 Task: Open a blank google sheet and write heading  Budget Tracker. Add Descriptions in a column and its values below  'Salary, Rent, Dining Out, Internet Bill, Groceries, Utilities Bill, Gas & Savings. 'Add Categories in next column and its values below  Income, Housing, Food, Utilities, Food, Utilities, Transportation & Savings. Add amount in next column and its values below  $2,500, $800, $100, $50, $200, $100, $100, $50 & $500. Add Dates in next column and its values below  2023-05-01, 2023-05-05, 2023-05-10, 2023-05-15, 2023-05-19, 2023-05-22, 2023-05-25 & 2023-05-30. Add Income/ Expense in next column and its values below  Income, Expense, Expense, Expense, Expense, Expense, Expense & IncomeSave page DashboardTaxAdvicebook
Action: Mouse pressed left at (17, 69)
Screenshot: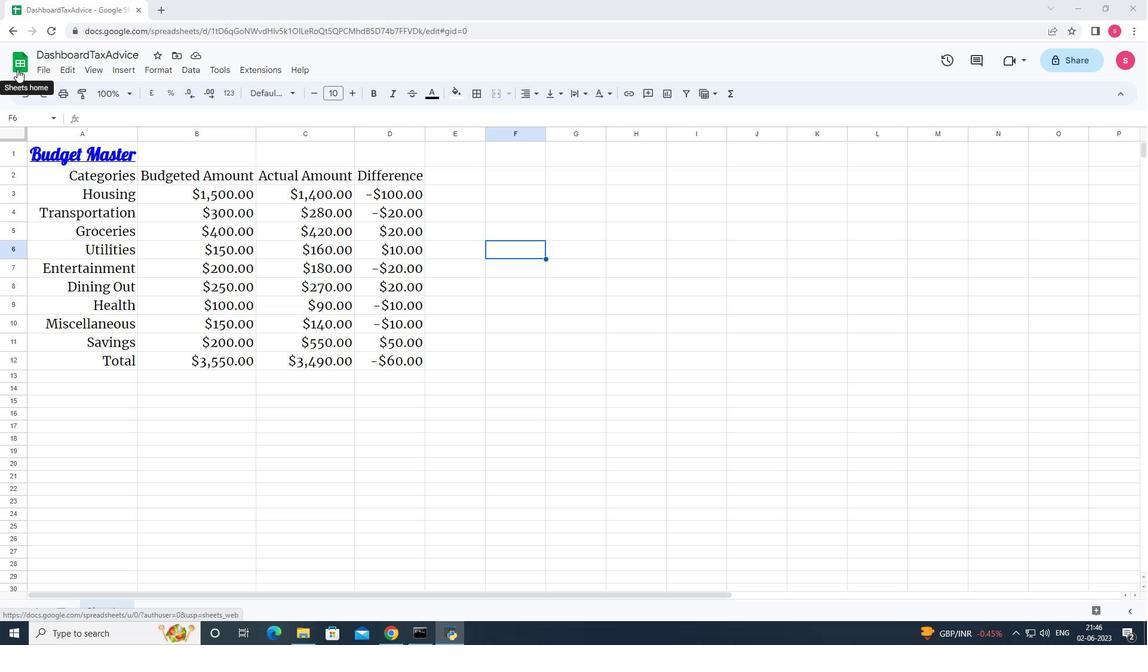 
Action: Mouse moved to (254, 154)
Screenshot: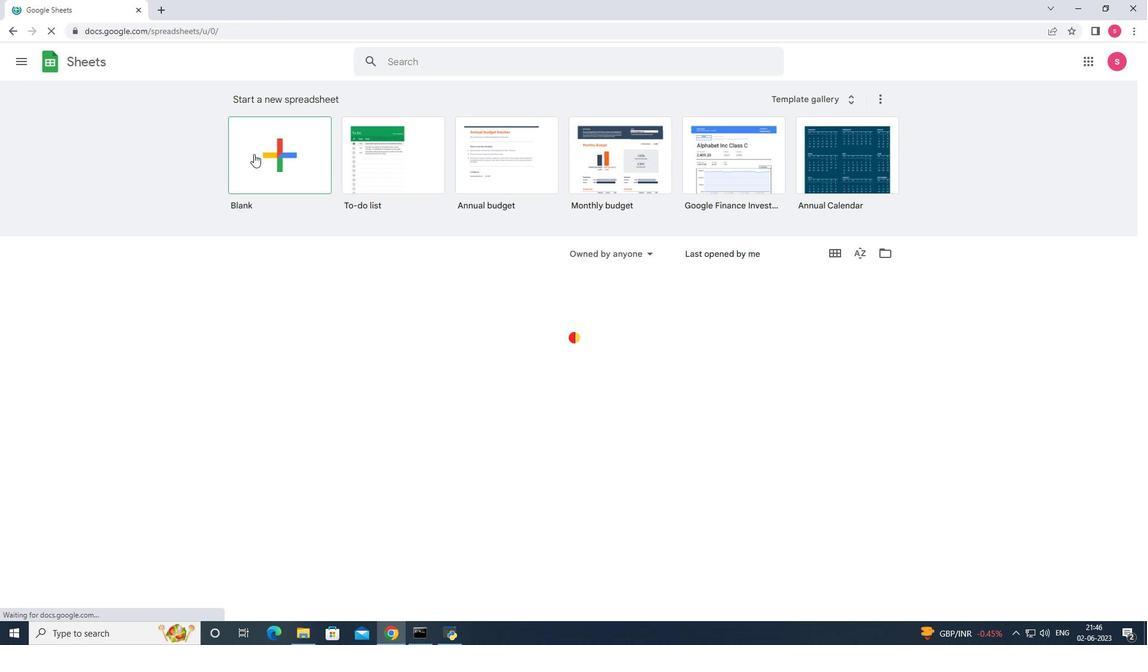 
Action: Mouse pressed left at (254, 154)
Screenshot: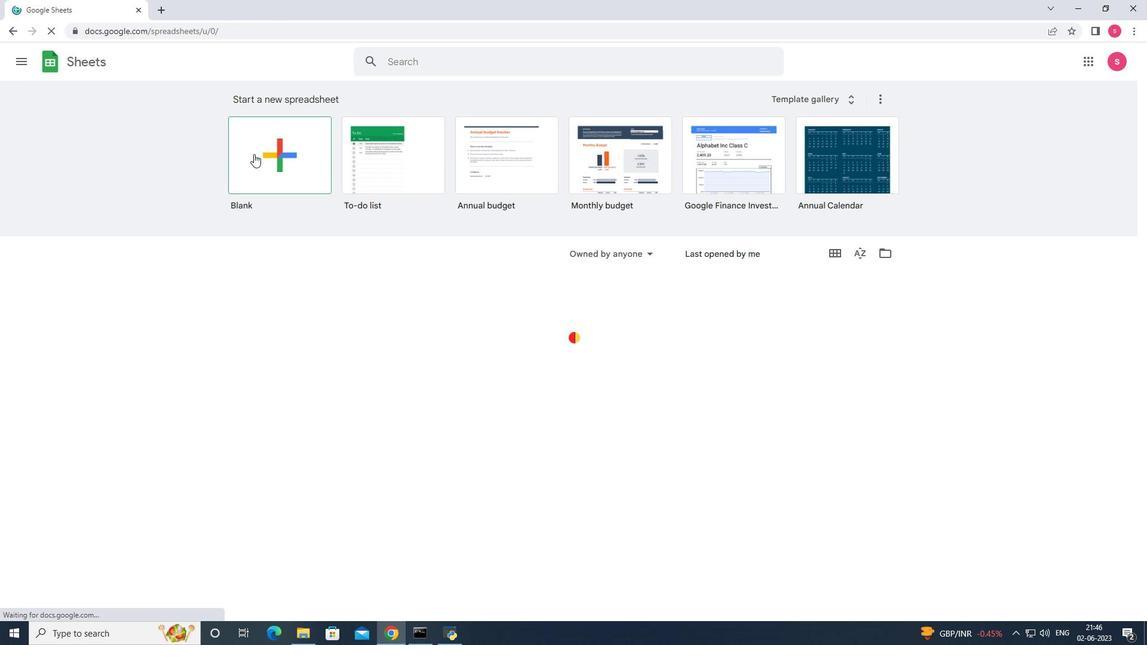 
Action: Mouse moved to (245, 148)
Screenshot: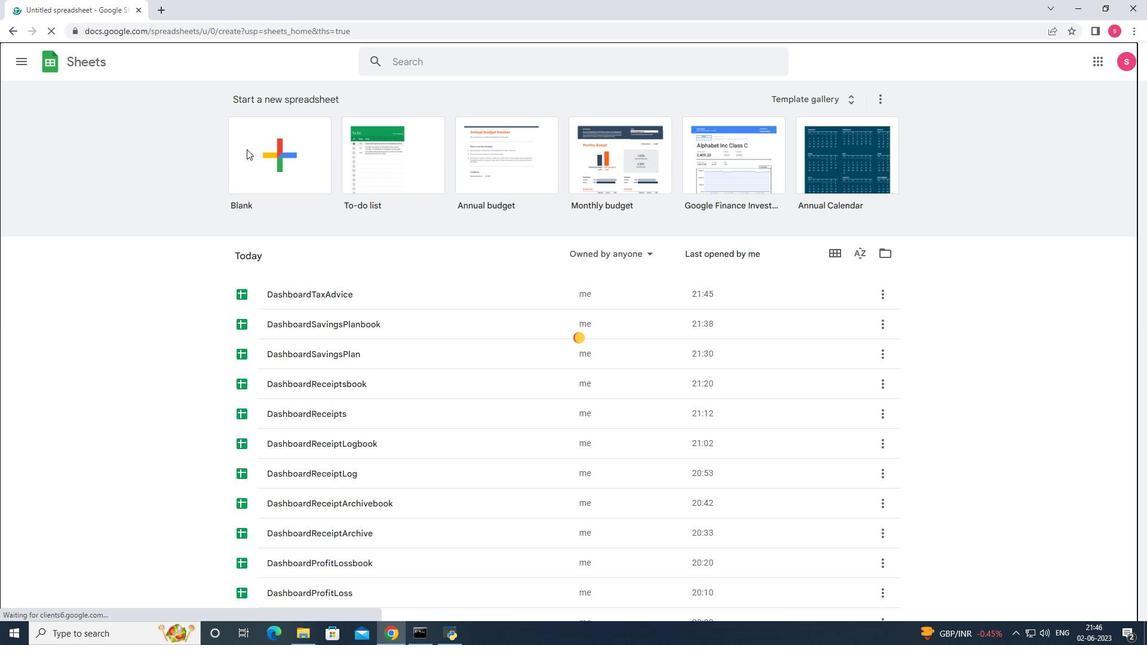 
Action: Key pressed <Key.shift>Budget<Key.space><Key.shift>Tracker<Key.enter><Key.shift>Descriptions<Key.enter><Key.shift>Salary<Key.enter><Key.shift>Rent<Key.enter><Key.shift>Dining<Key.space><Key.shift>Out<Key.enter><Key.shift>Internet<Key.space><Key.shift>Bill<Key.enter><Key.shift><Key.shift><Key.shift><Key.shift><Key.shift><Key.shift><Key.shift><Key.shift><Key.shift><Key.shift><Key.shift><Key.shift><Key.shift><Key.shift>g<Key.backspace><Key.shift><Key.shift><Key.shift><Key.shift><Key.shift><Key.shift><Key.shift><Key.shift><Key.shift><Key.shift>Groceries<Key.enter><Key.shift><Key.shift><Key.shift><Key.shift><Key.shift><Key.shift><Key.shift><Key.shift>Utilities<Key.space><Key.shift>Bill<Key.enter><Key.shift><Key.shift><Key.shift><Key.shift><Key.shift><Key.shift><Key.shift><Key.shift><Key.shift><Key.shift><Key.shift><Key.shift><Key.shift><Key.shift><Key.shift>Gas<Key.enter><Key.shift>Savings<Key.right><Key.up><Key.up><Key.up><Key.up><Key.up><Key.up><Key.up><Key.up><Key.up><Key.shift>Categories<Key.down><Key.shift>Income<Key.enter><Key.shift>Housing<Key.enter><Key.shift><Key.shift>Food<Key.enter><Key.shift><Key.shift><Key.shift><Key.shift><Key.shift>Utilities<Key.enter><Key.shift>Food<Key.enter><Key.shift><Key.shift><Key.shift><Key.shift><Key.shift><Key.shift><Key.shift><Key.shift><Key.shift><Key.shift><Key.shift><Key.shift><Key.shift><Key.shift><Key.shift><Key.shift><Key.shift><Key.shift><Key.shift>Utilities<Key.enter><Key.shift>Transportation<Key.enter><Key.shift><Key.shift><Key.shift><Key.shift><Key.shift><Key.shift><Key.shift><Key.shift><Key.shift><Key.shift><Key.shift><Key.shift><Key.shift><Key.shift><Key.shift><Key.shift><Key.shift><Key.shift>Savings<Key.enter><Key.up><Key.up><Key.up><Key.up><Key.up><Key.up><Key.up><Key.up><Key.down>
Screenshot: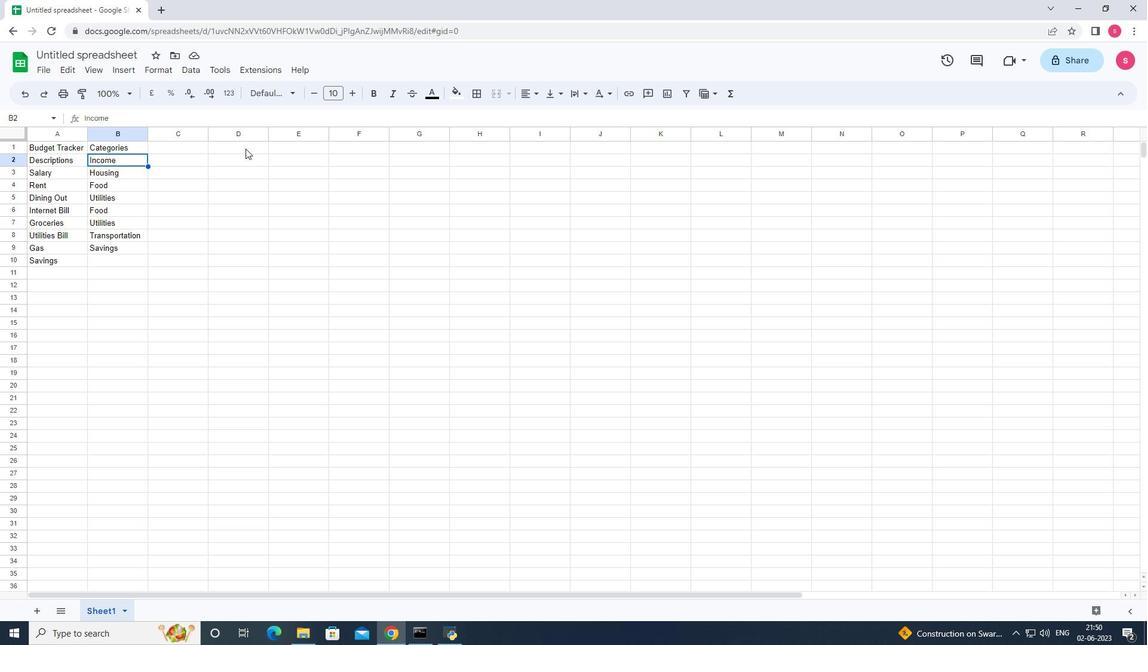 
Action: Mouse moved to (92, 145)
Screenshot: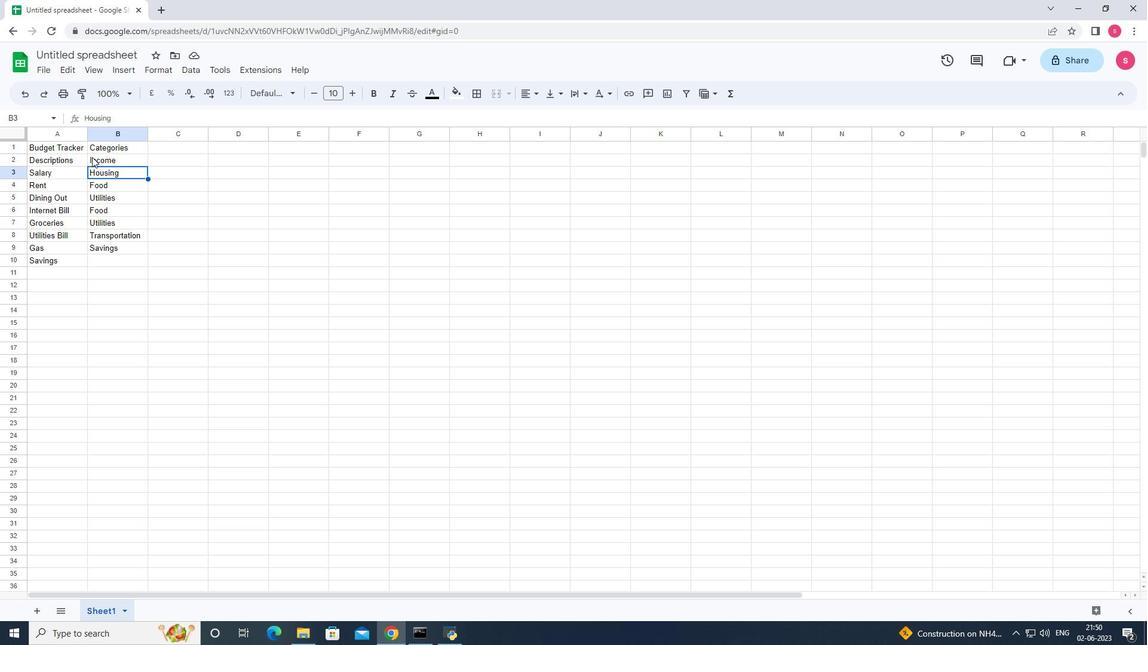 
Action: Mouse pressed left at (92, 145)
Screenshot: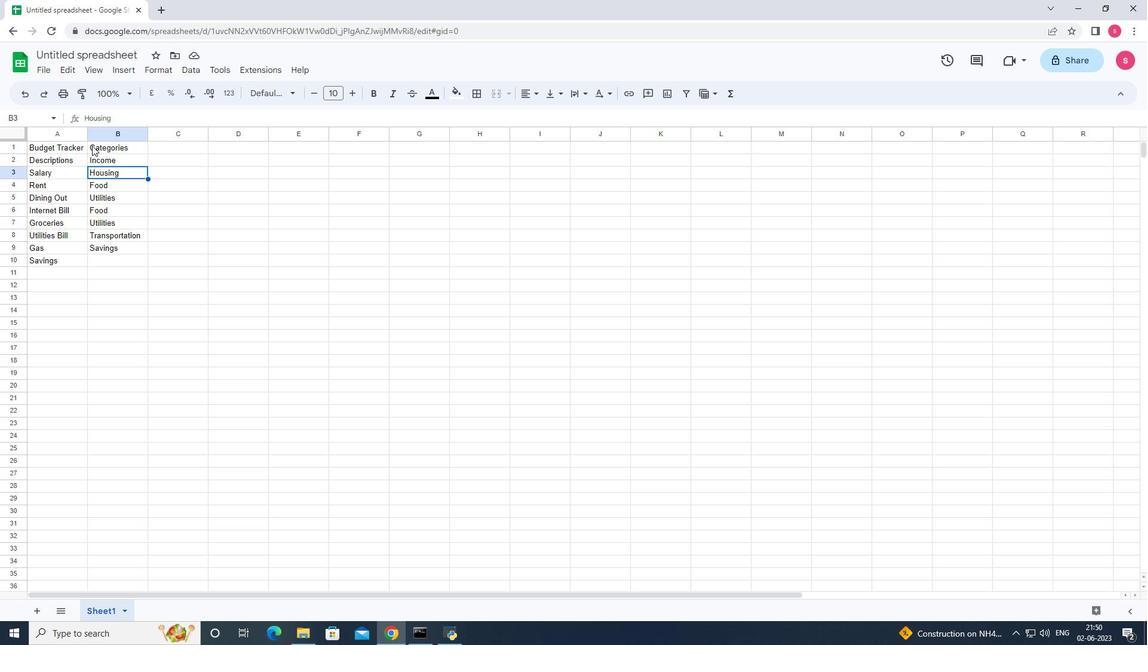 
Action: Mouse moved to (114, 243)
Screenshot: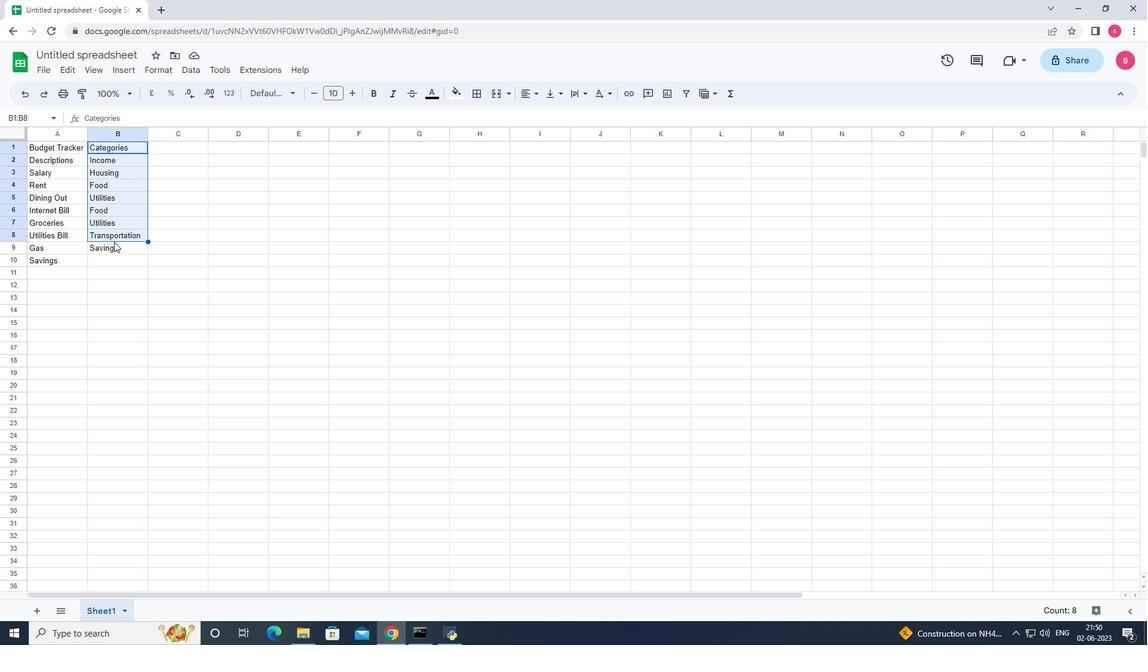 
Action: Mouse pressed left at (114, 243)
Screenshot: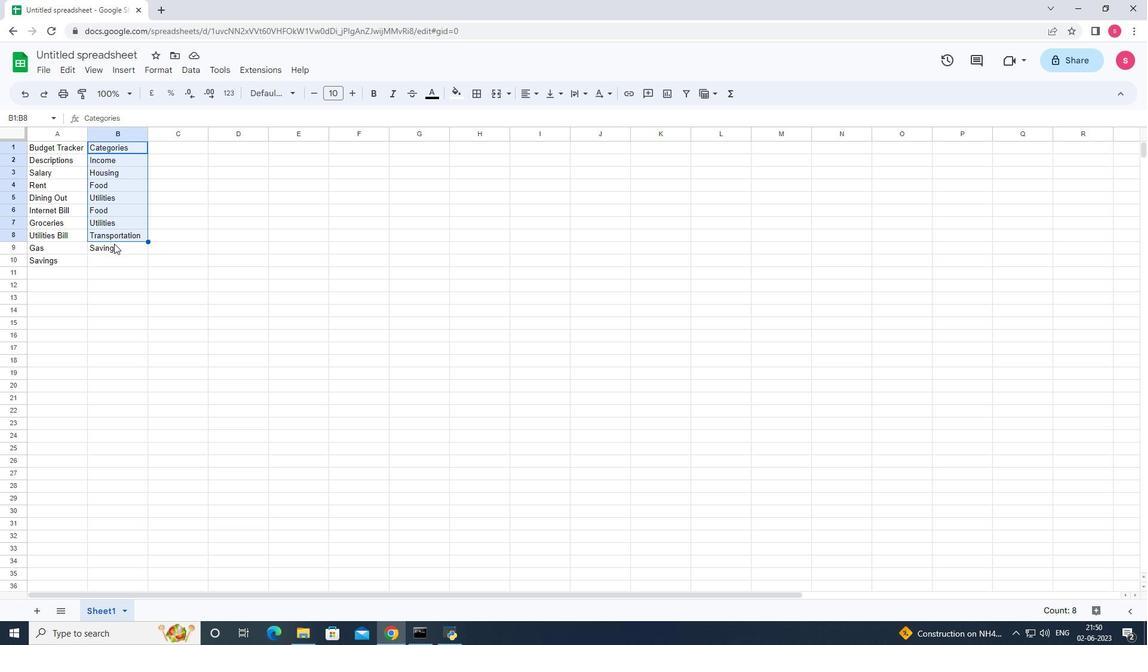 
Action: Mouse moved to (118, 145)
Screenshot: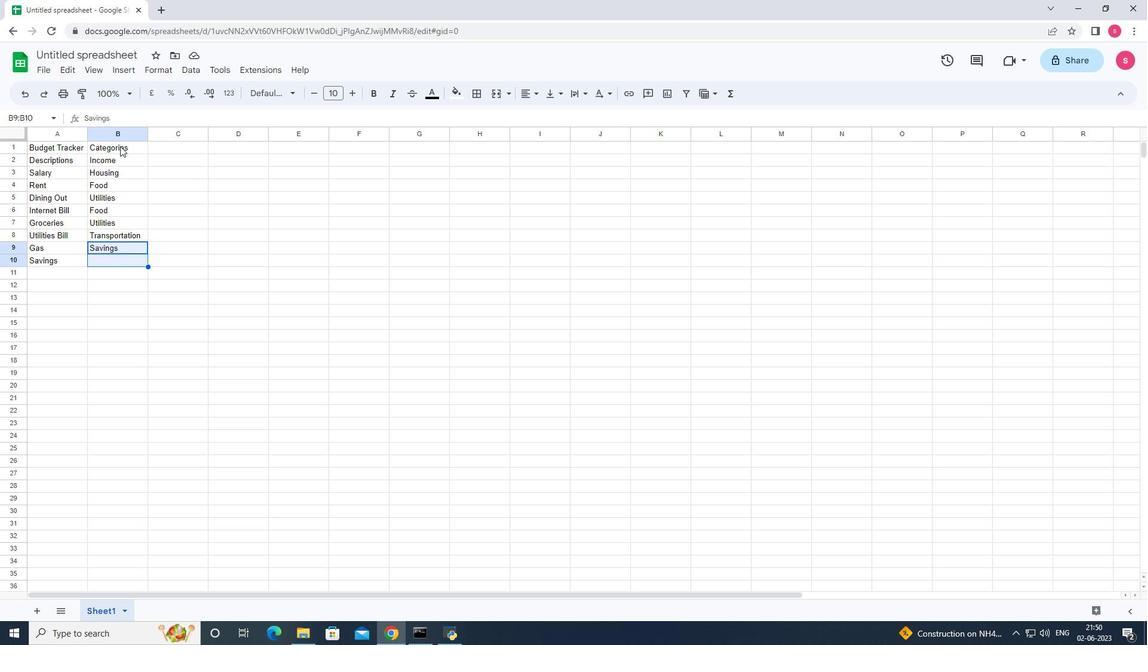 
Action: Mouse pressed left at (118, 145)
Screenshot: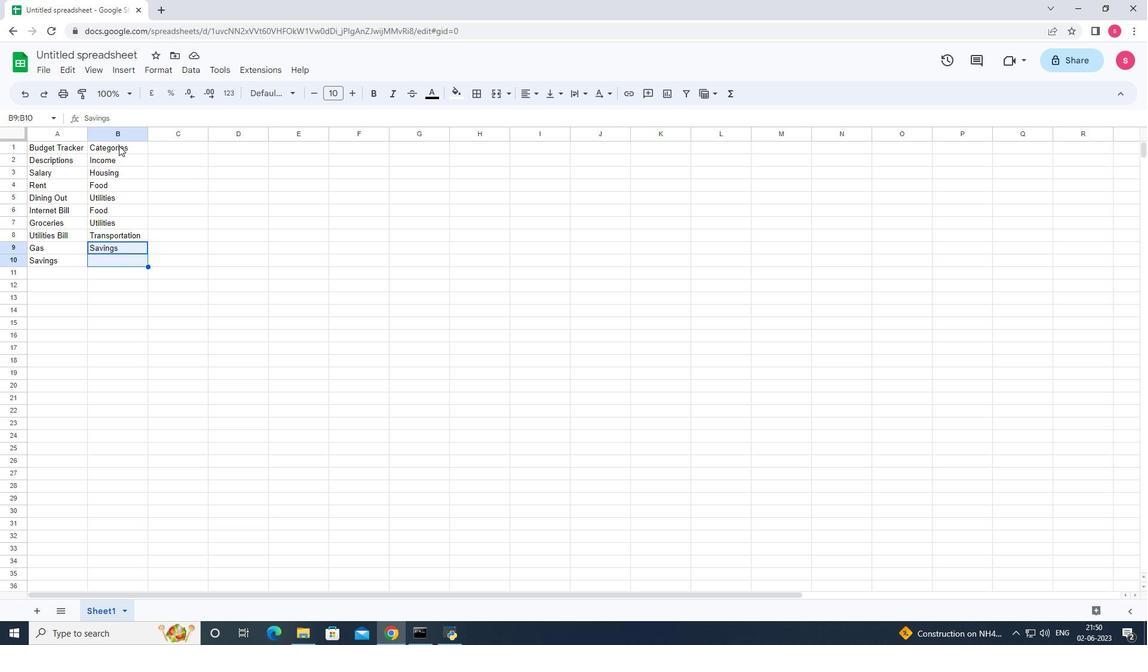 
Action: Mouse moved to (172, 227)
Screenshot: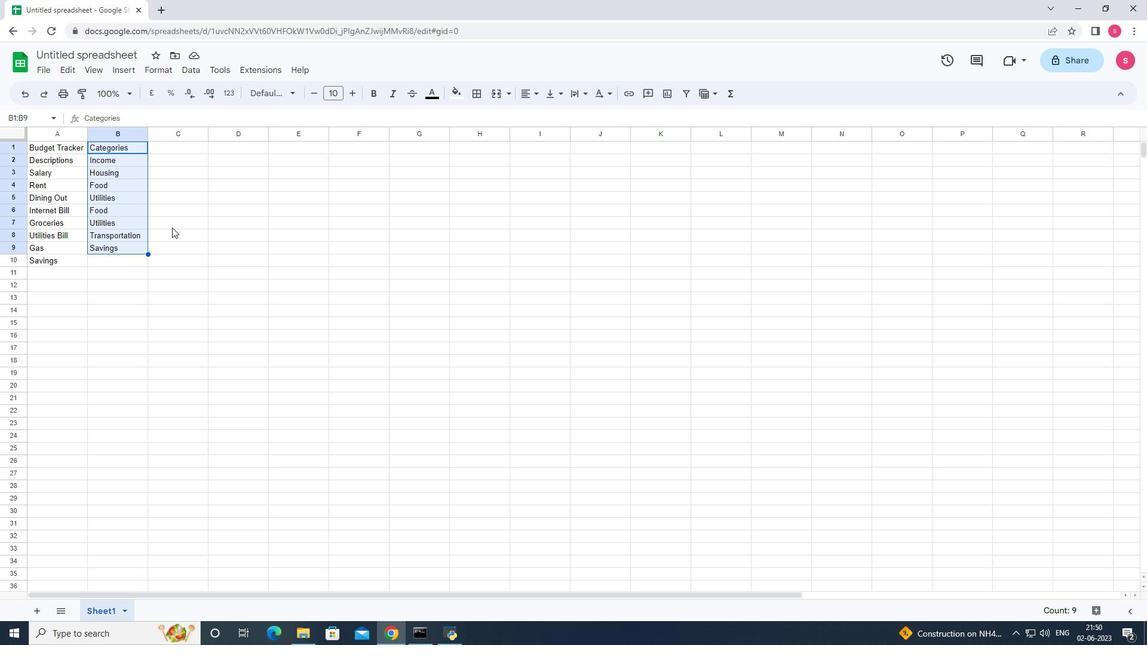 
Action: Key pressed ctrl+X
Screenshot: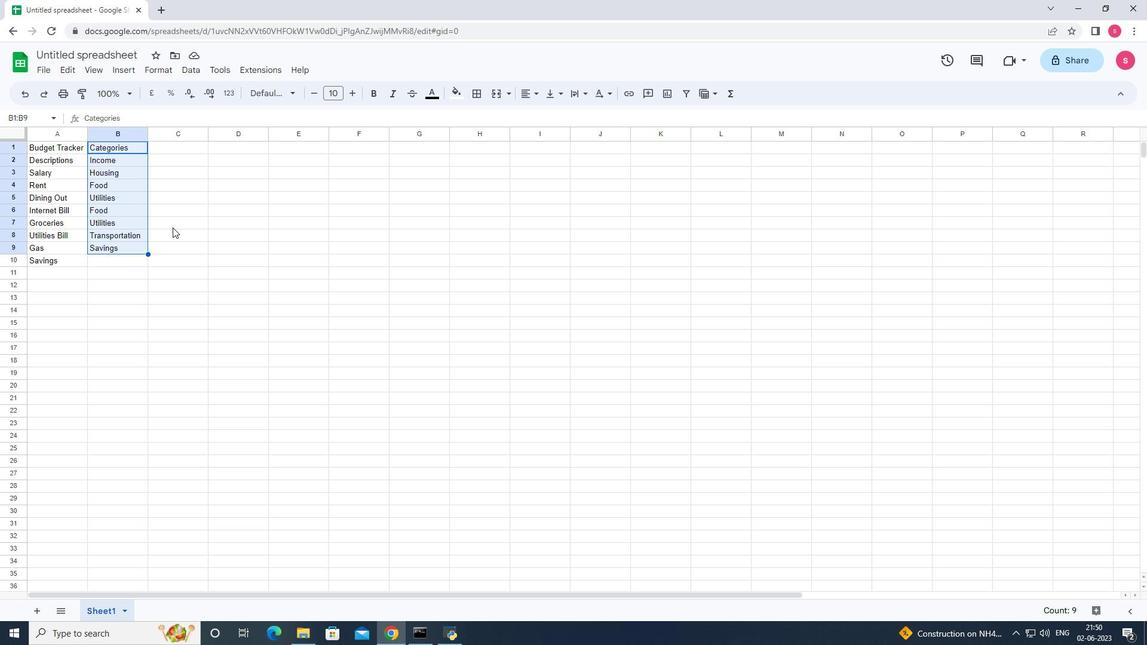 
Action: Mouse moved to (130, 160)
Screenshot: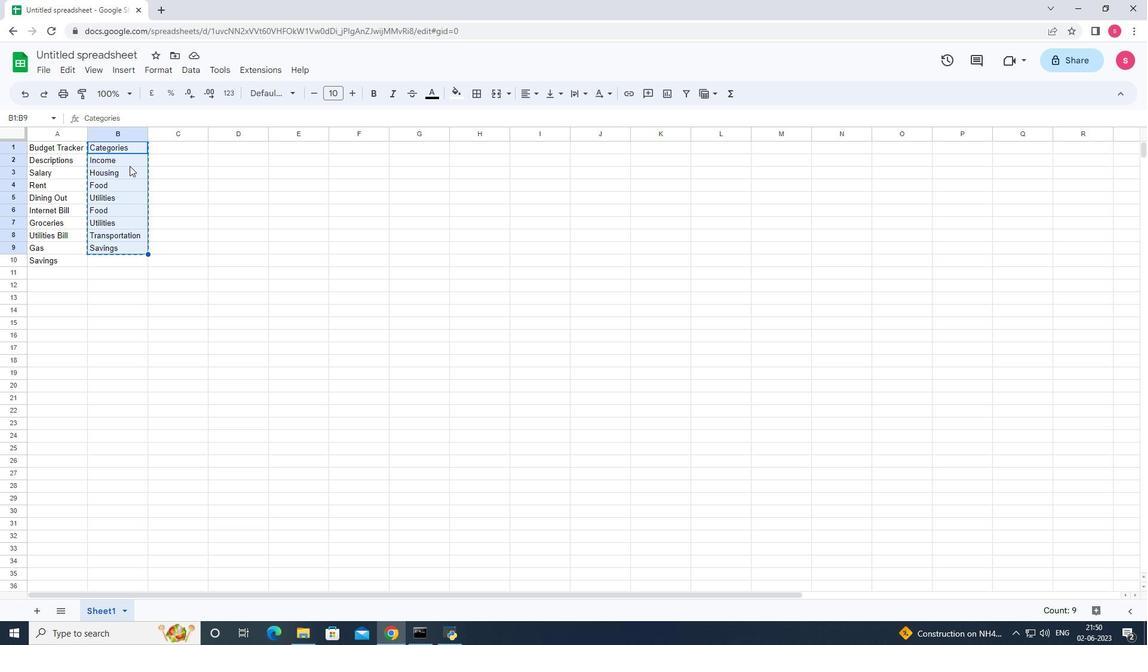 
Action: Mouse pressed left at (130, 160)
Screenshot: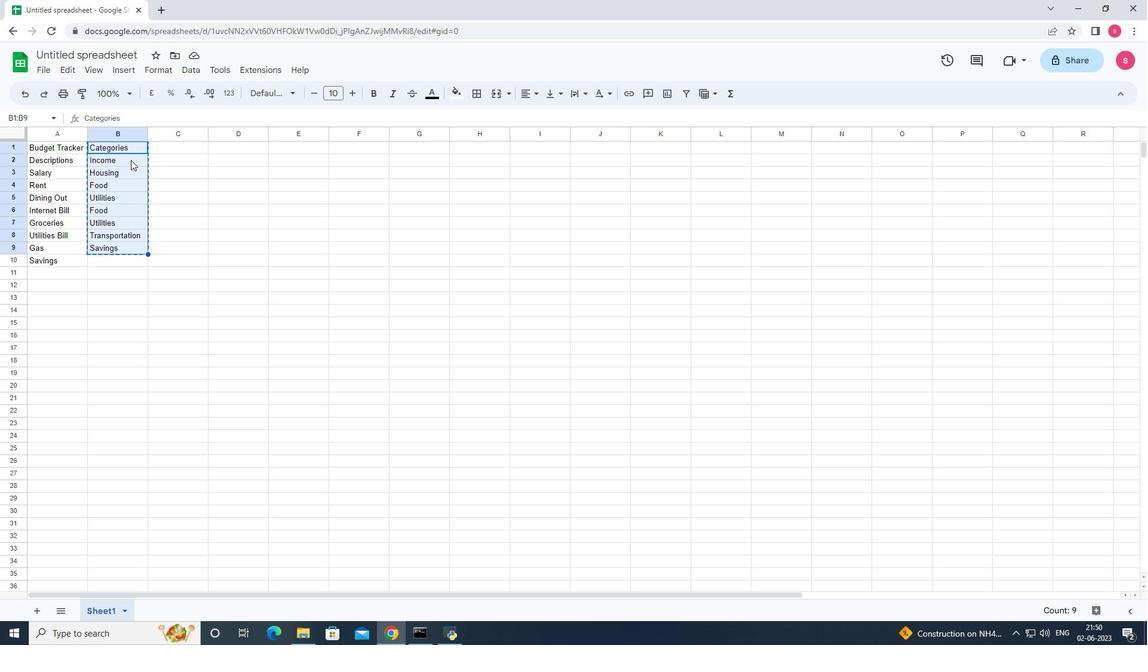 
Action: Key pressed ctrl+V
Screenshot: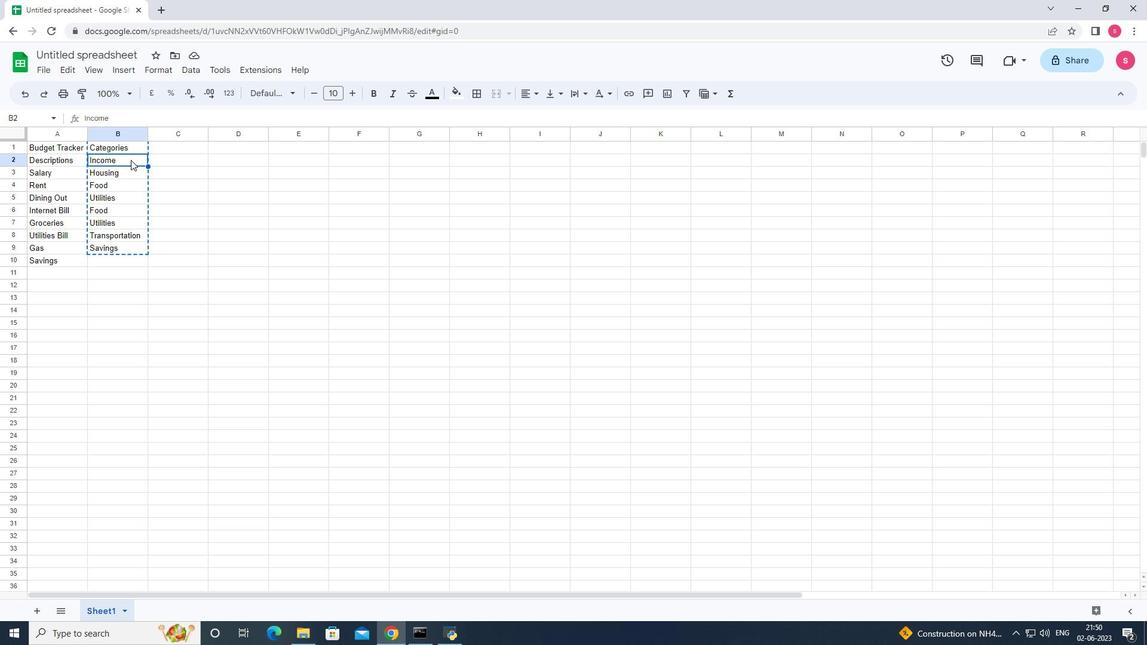 
Action: Mouse moved to (163, 161)
Screenshot: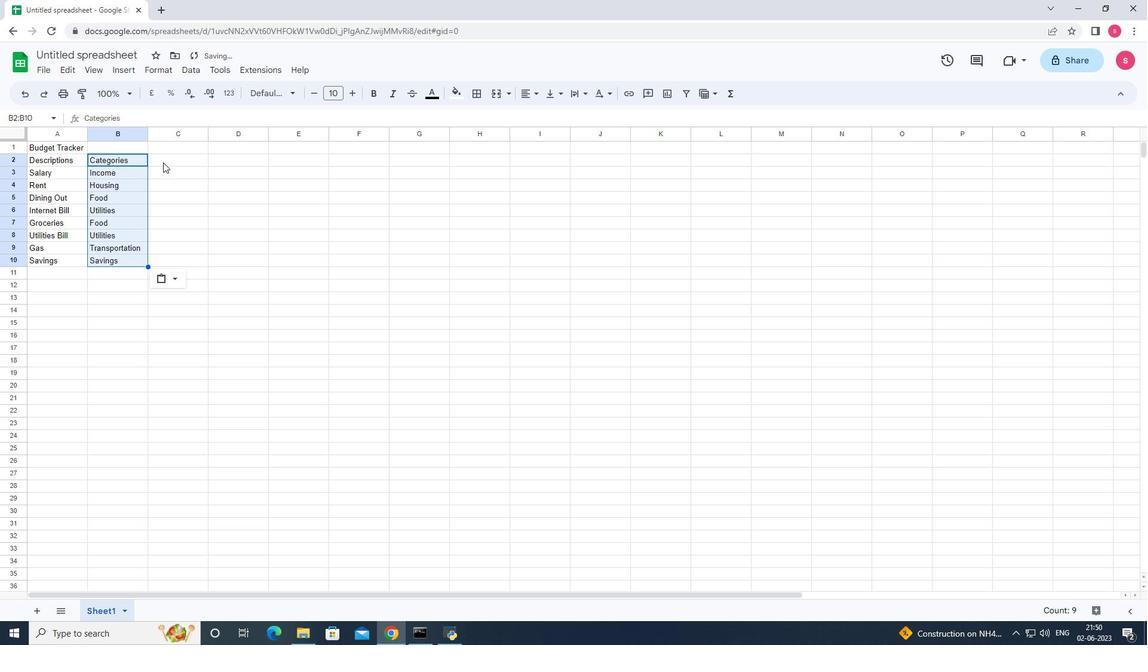 
Action: Mouse pressed left at (163, 161)
Screenshot: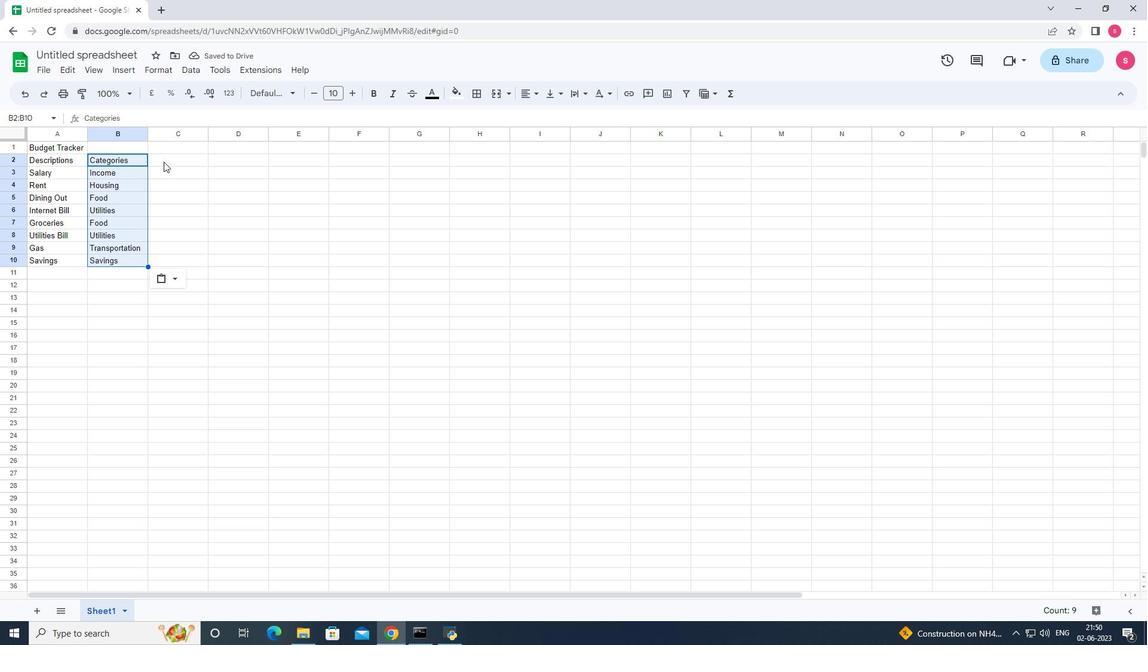 
Action: Key pressed <Key.shift>Amount<Key.enter>2500<Key.enter>800<Key.enter>100<Key.enter>50<Key.enter>200<Key.enter>100<Key.enter>50<Key.enter>2<Key.backspace>500<Key.enter><Key.right>
Screenshot: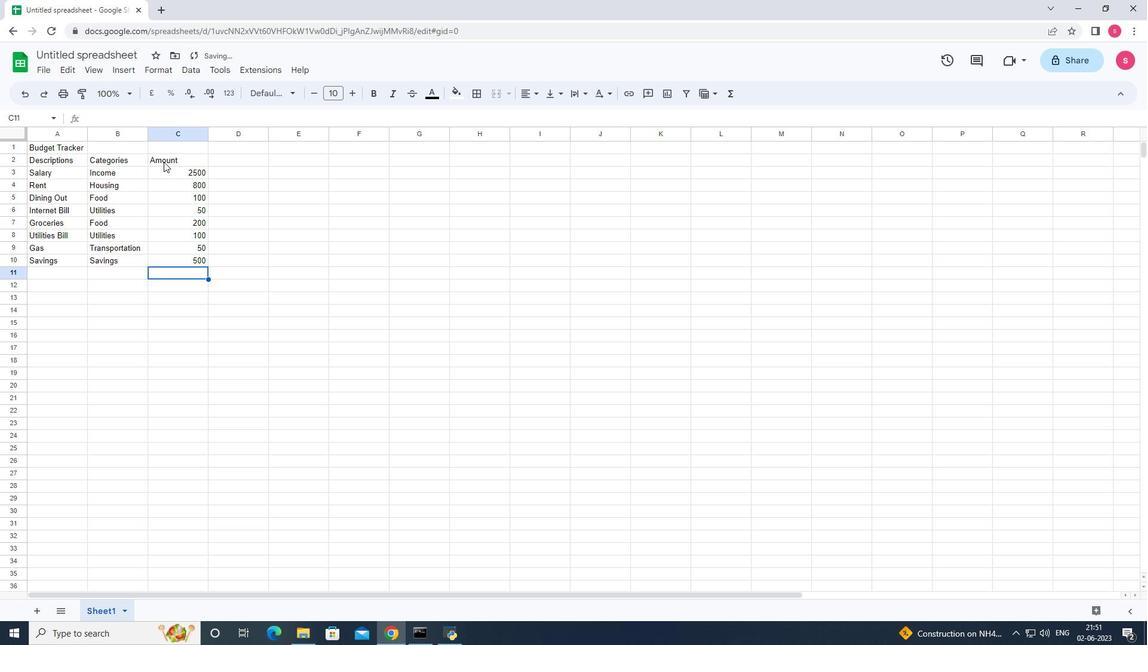 
Action: Mouse moved to (167, 167)
Screenshot: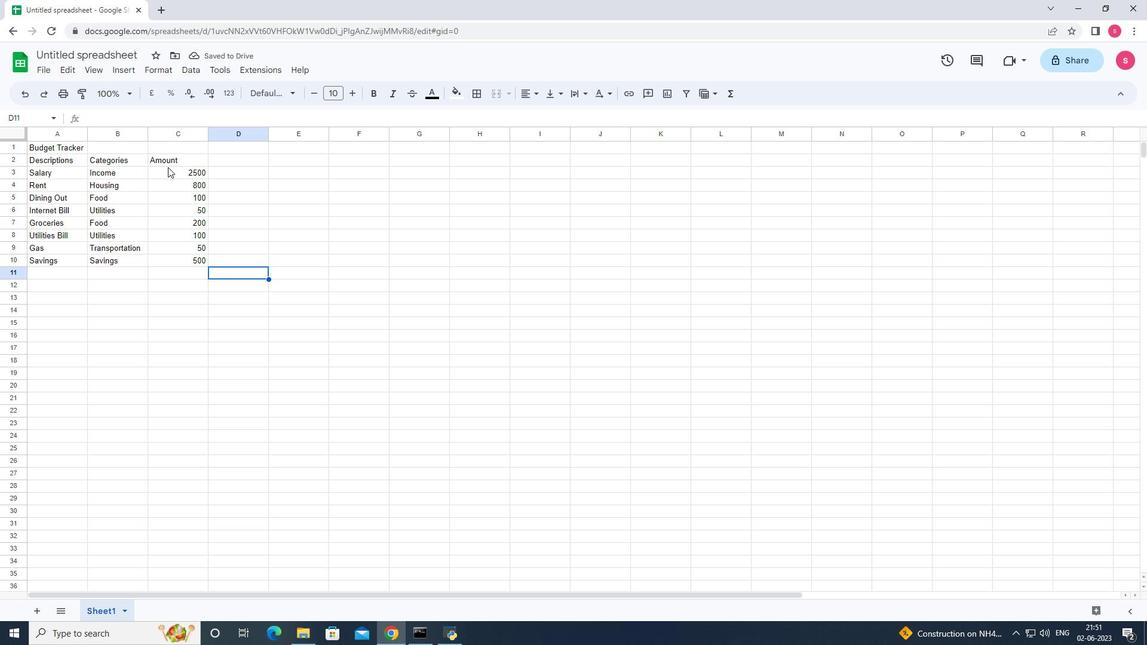 
Action: Mouse pressed left at (167, 167)
Screenshot: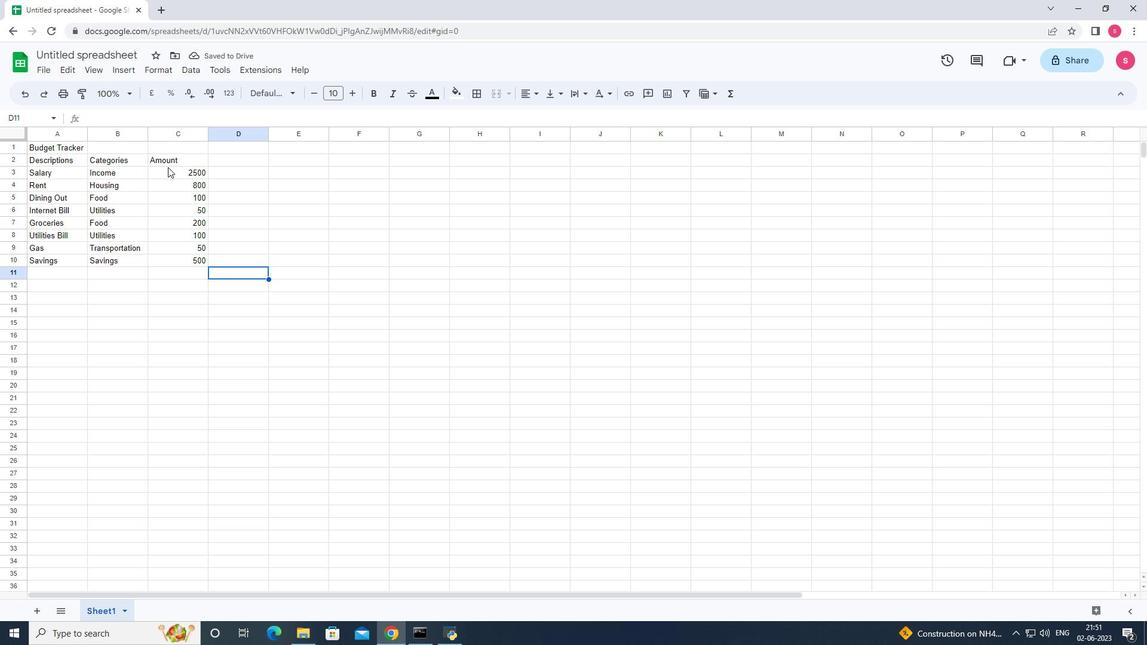 
Action: Mouse pressed left at (167, 167)
Screenshot: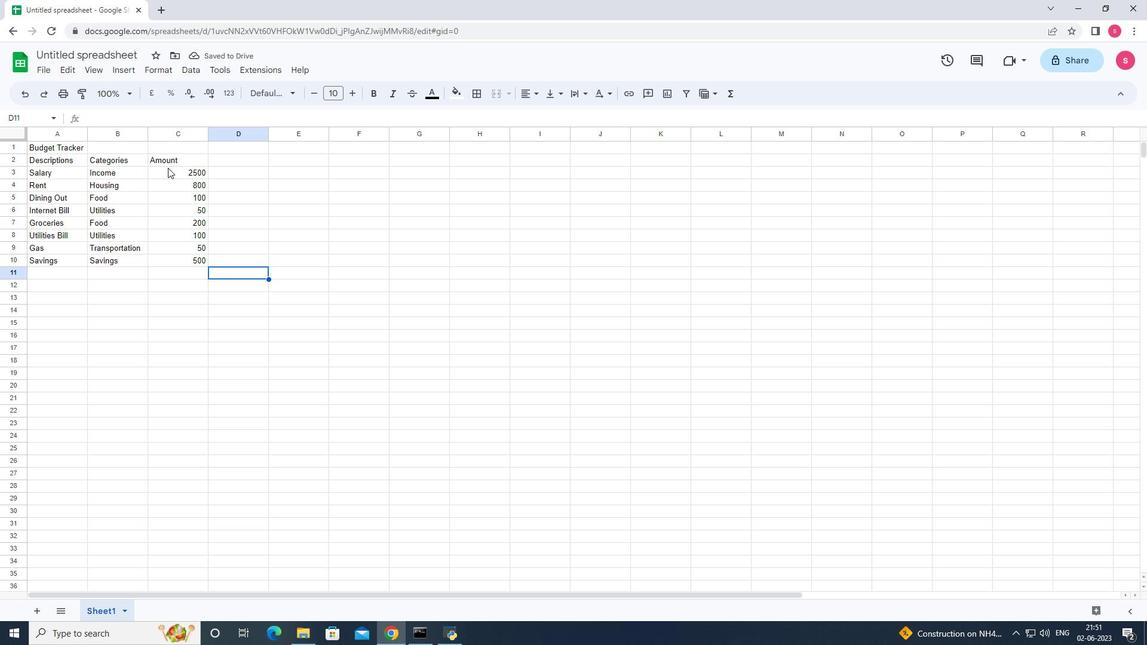 
Action: Mouse moved to (169, 172)
Screenshot: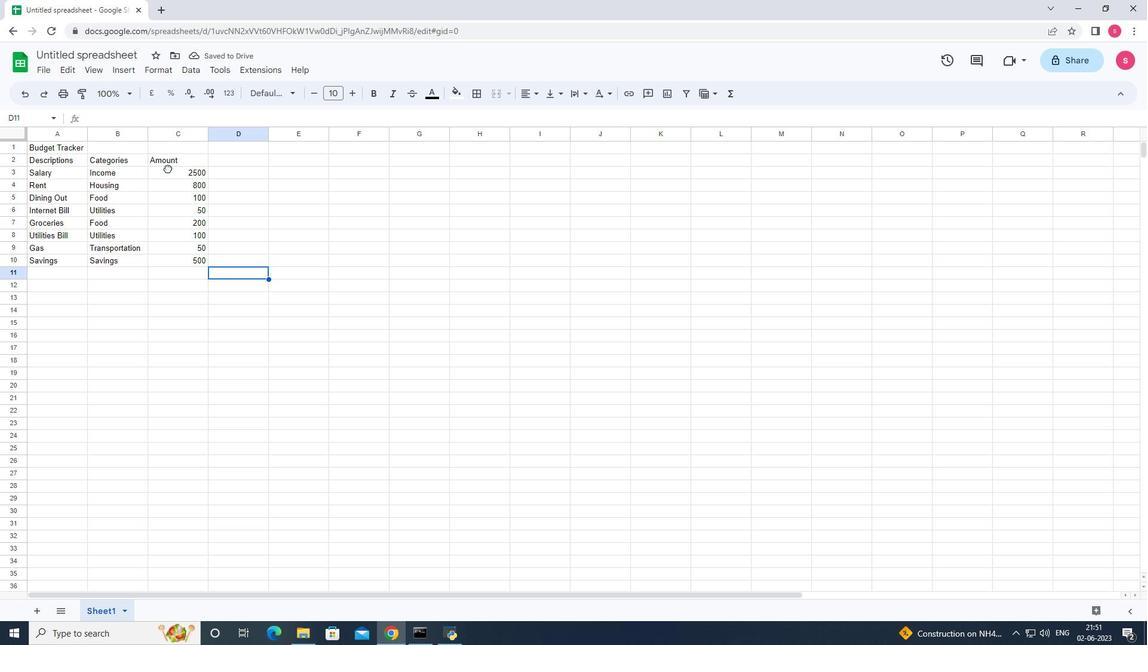 
Action: Mouse pressed left at (169, 172)
Screenshot: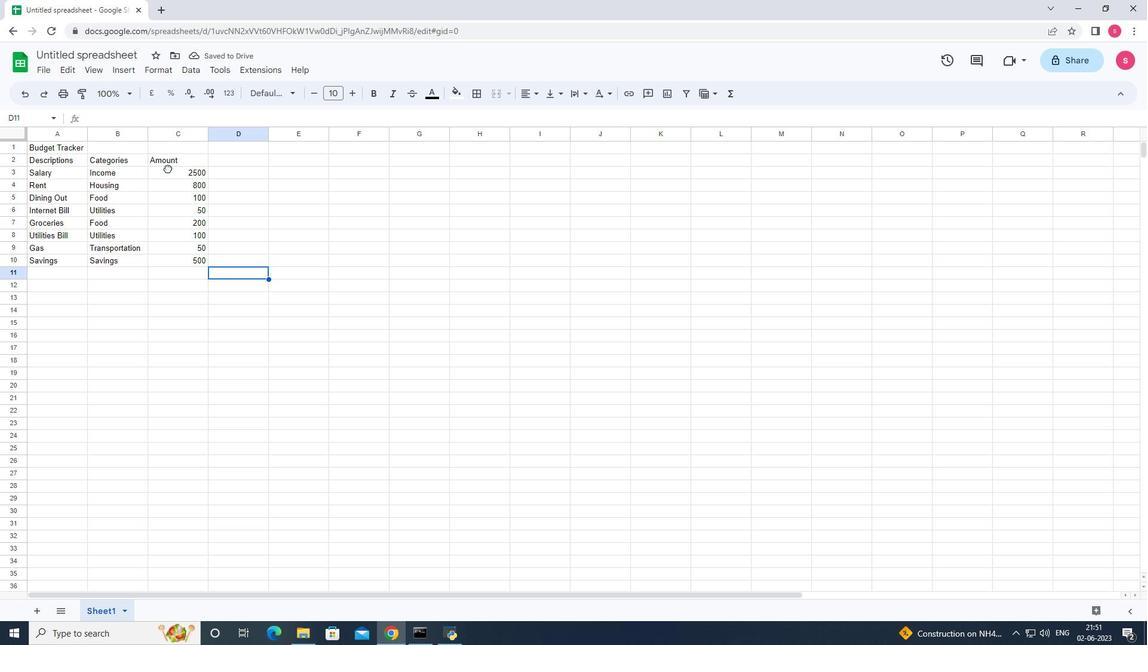 
Action: Mouse moved to (170, 176)
Screenshot: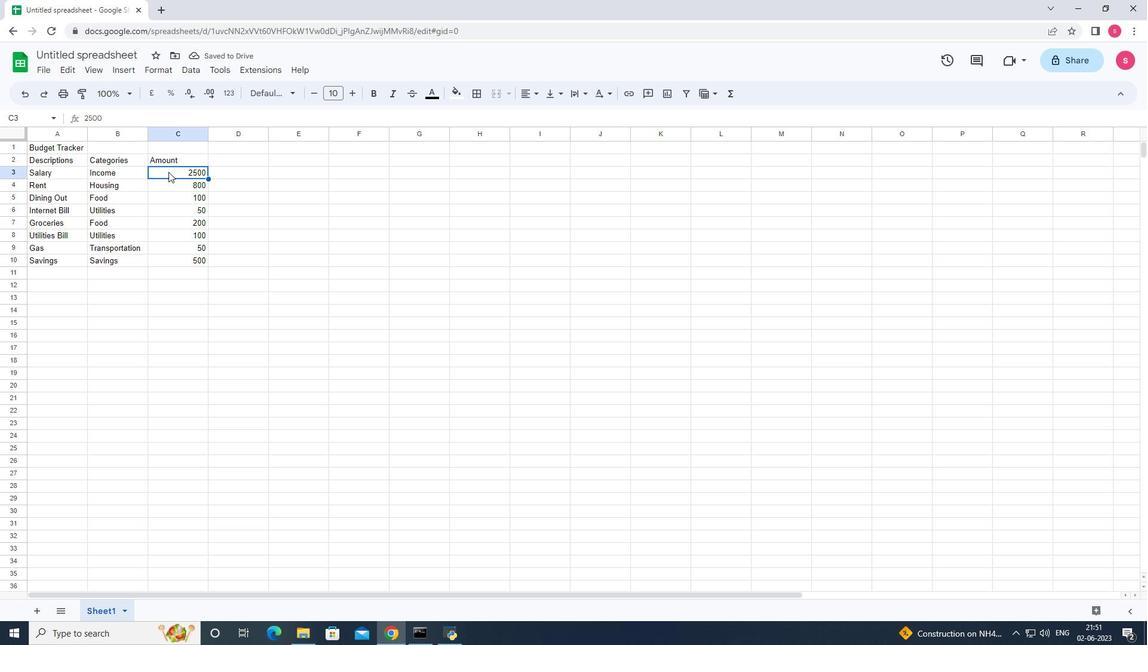 
Action: Mouse pressed left at (170, 176)
Screenshot: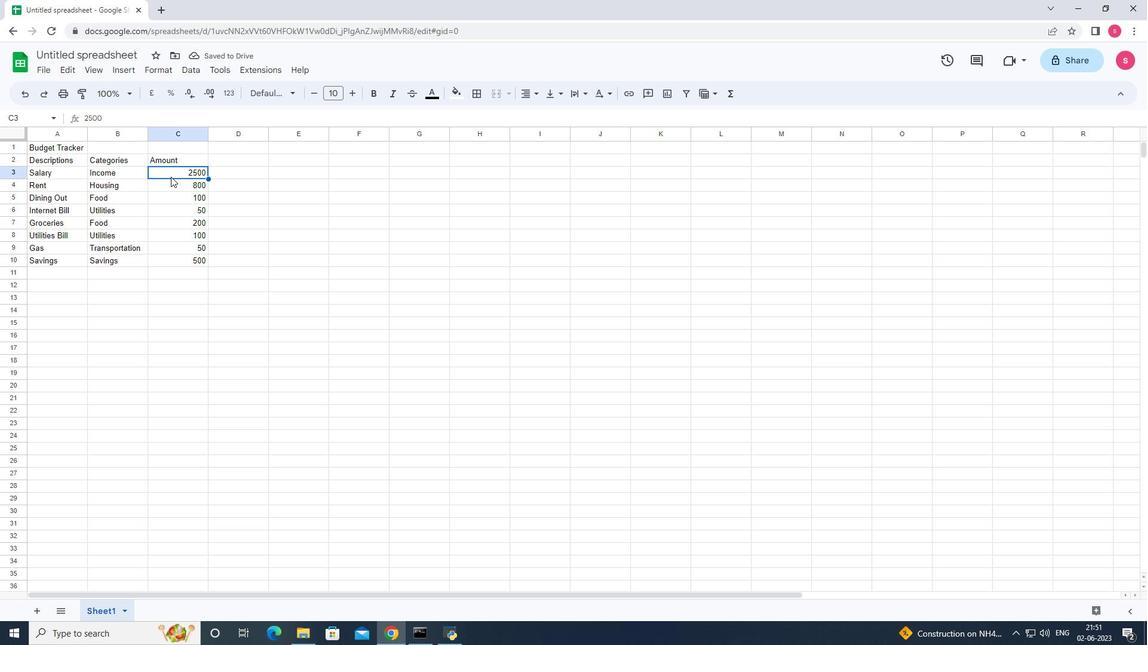 
Action: Mouse moved to (165, 68)
Screenshot: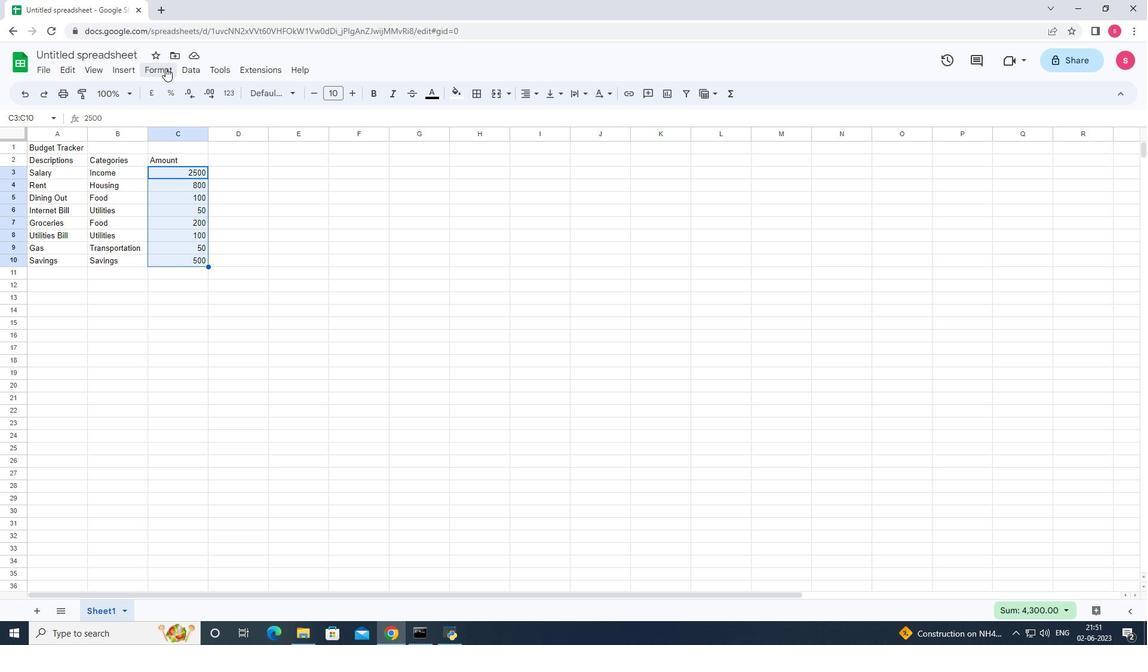 
Action: Mouse pressed left at (165, 68)
Screenshot: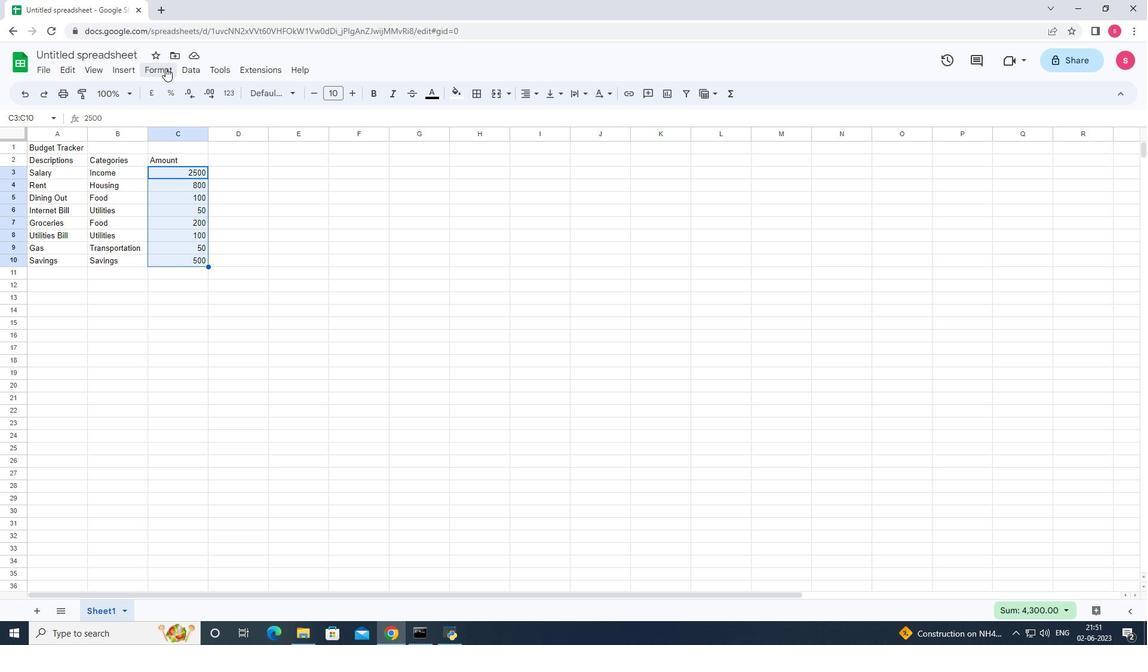 
Action: Mouse moved to (199, 120)
Screenshot: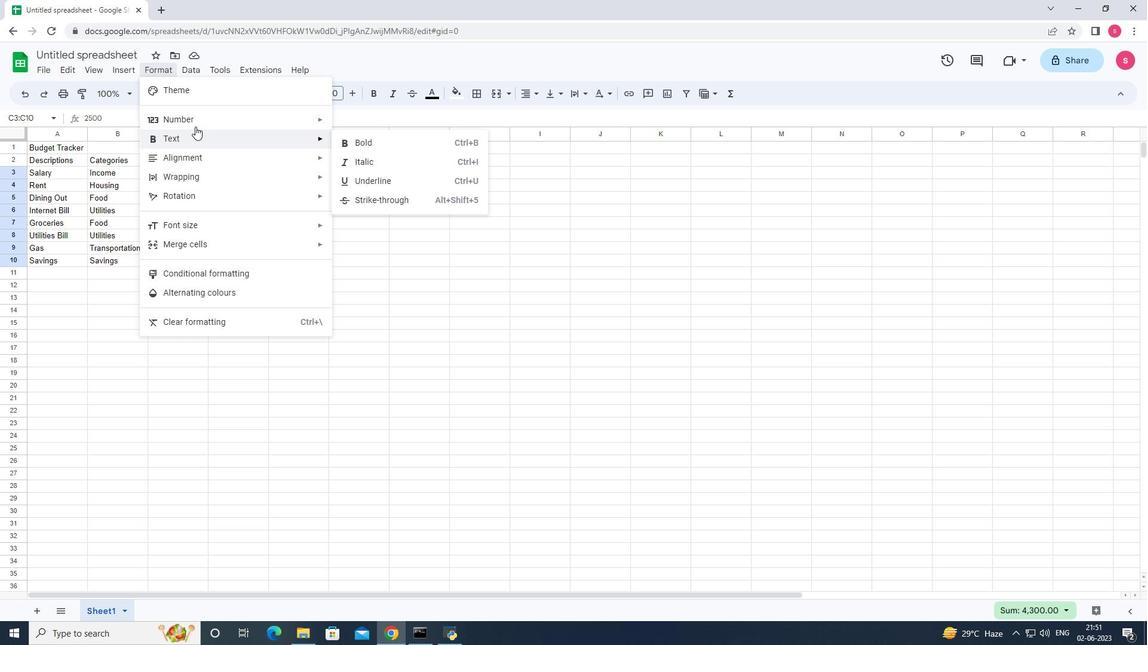 
Action: Mouse pressed left at (199, 120)
Screenshot: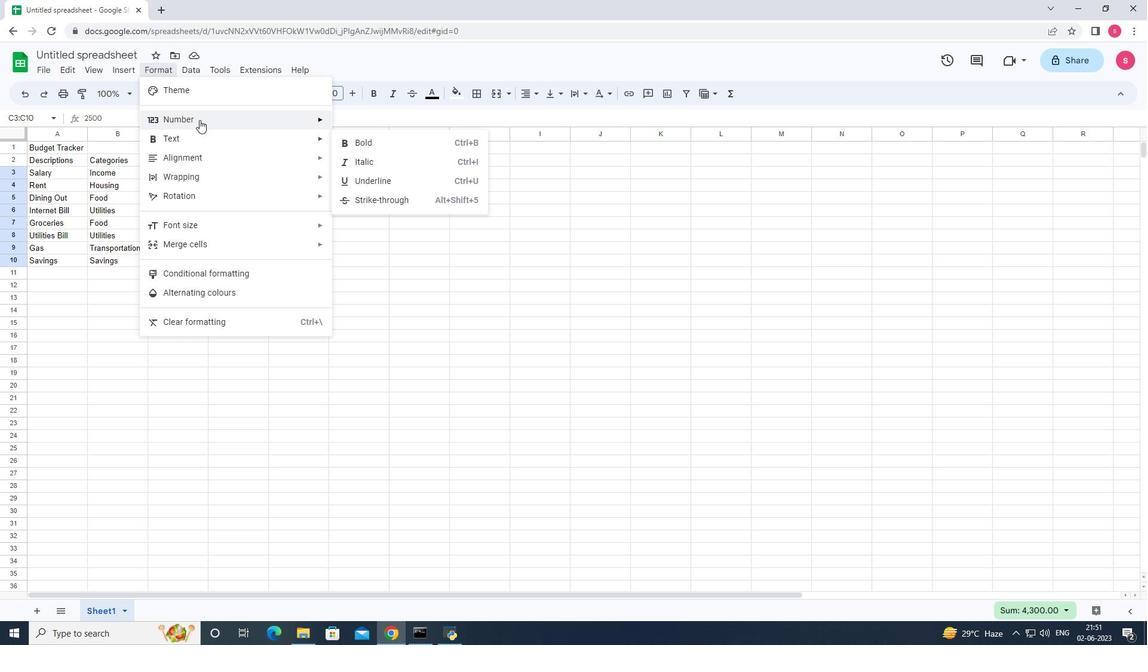 
Action: Mouse moved to (397, 472)
Screenshot: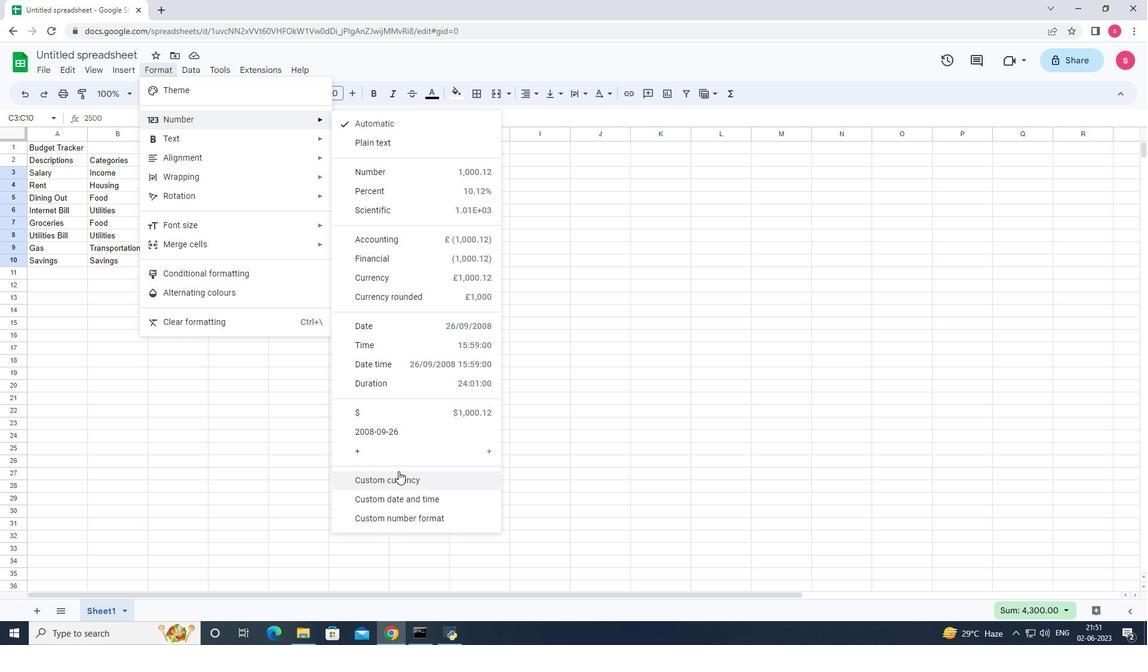 
Action: Mouse pressed left at (397, 472)
Screenshot: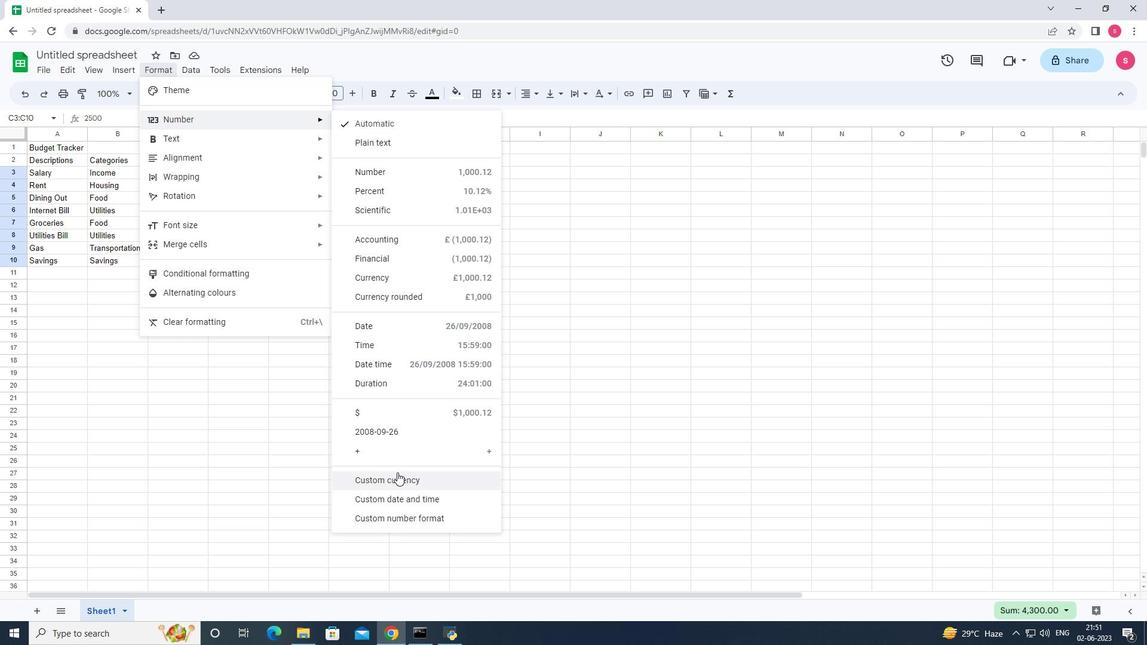 
Action: Mouse moved to (552, 255)
Screenshot: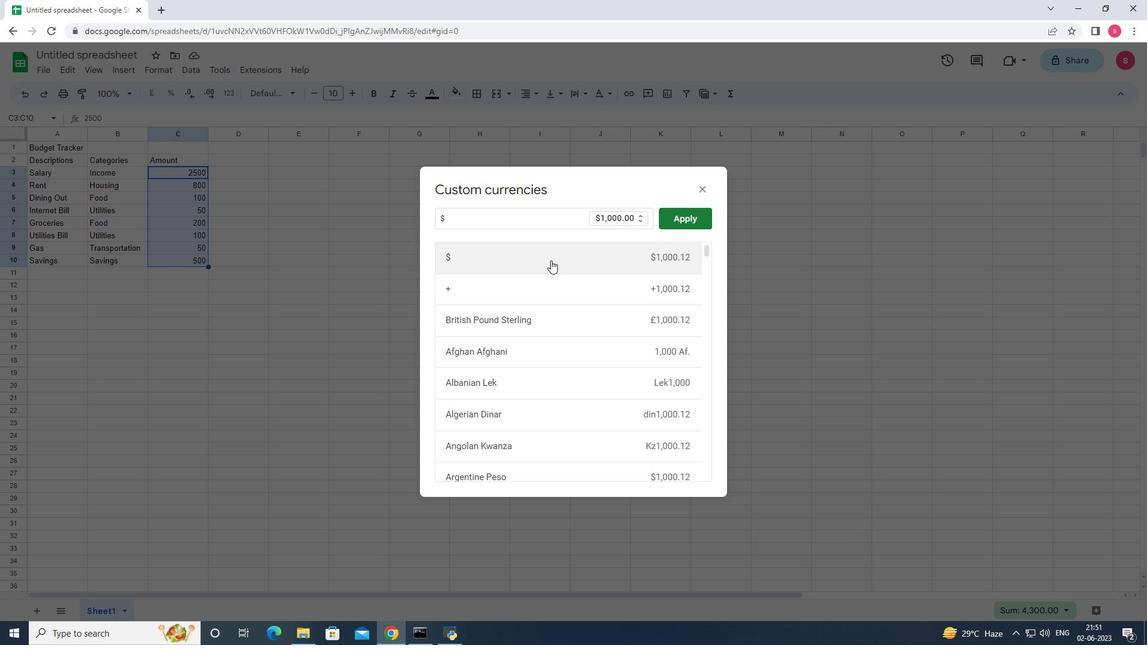 
Action: Mouse pressed left at (552, 255)
Screenshot: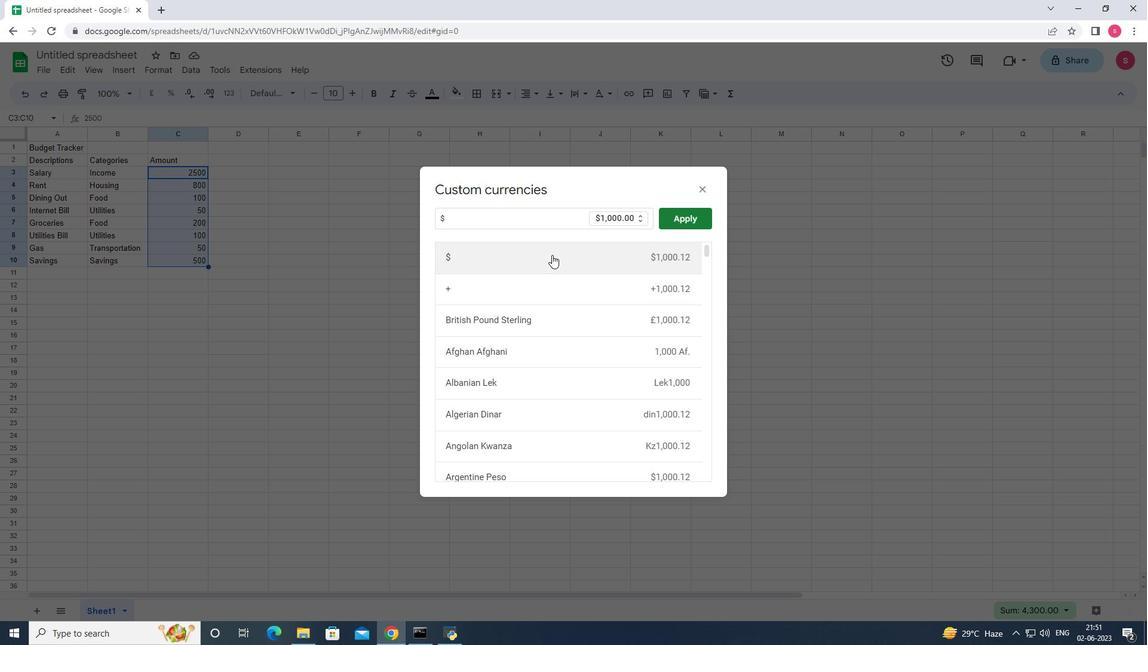 
Action: Mouse moved to (668, 218)
Screenshot: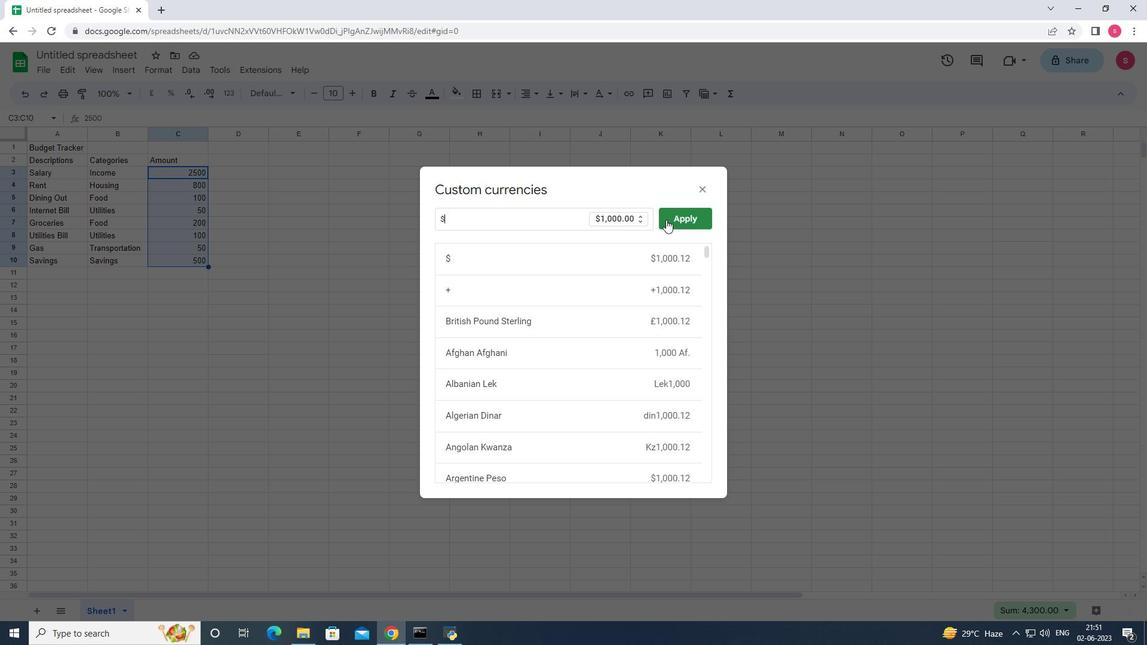 
Action: Mouse pressed left at (668, 218)
Screenshot: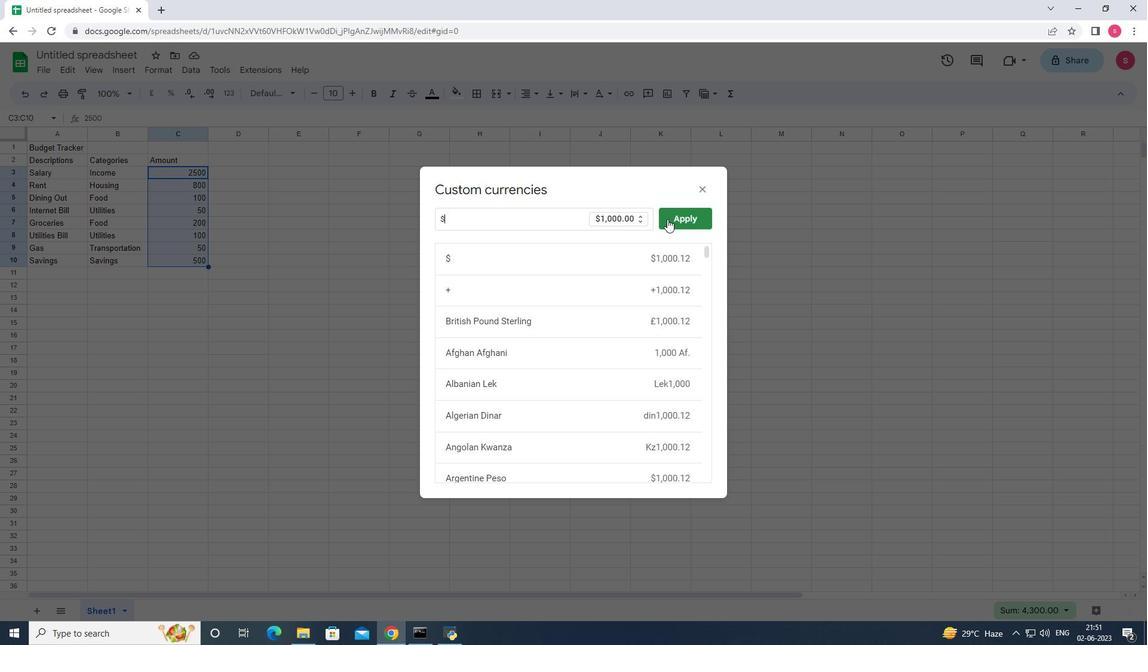 
Action: Mouse moved to (236, 158)
Screenshot: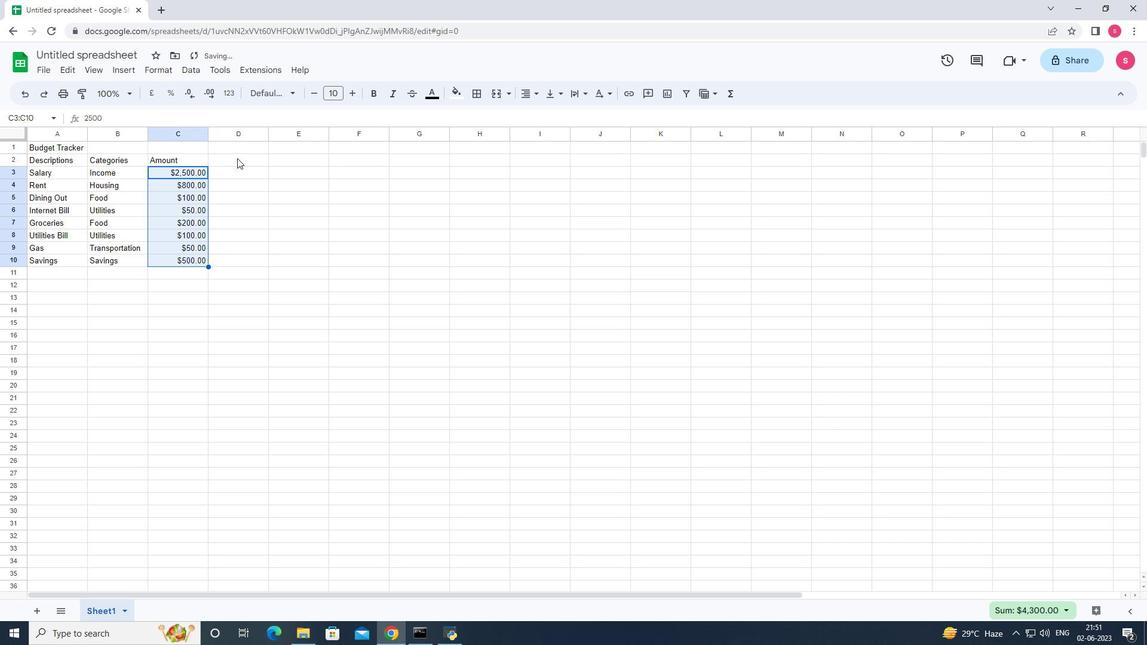 
Action: Mouse pressed left at (236, 158)
Screenshot: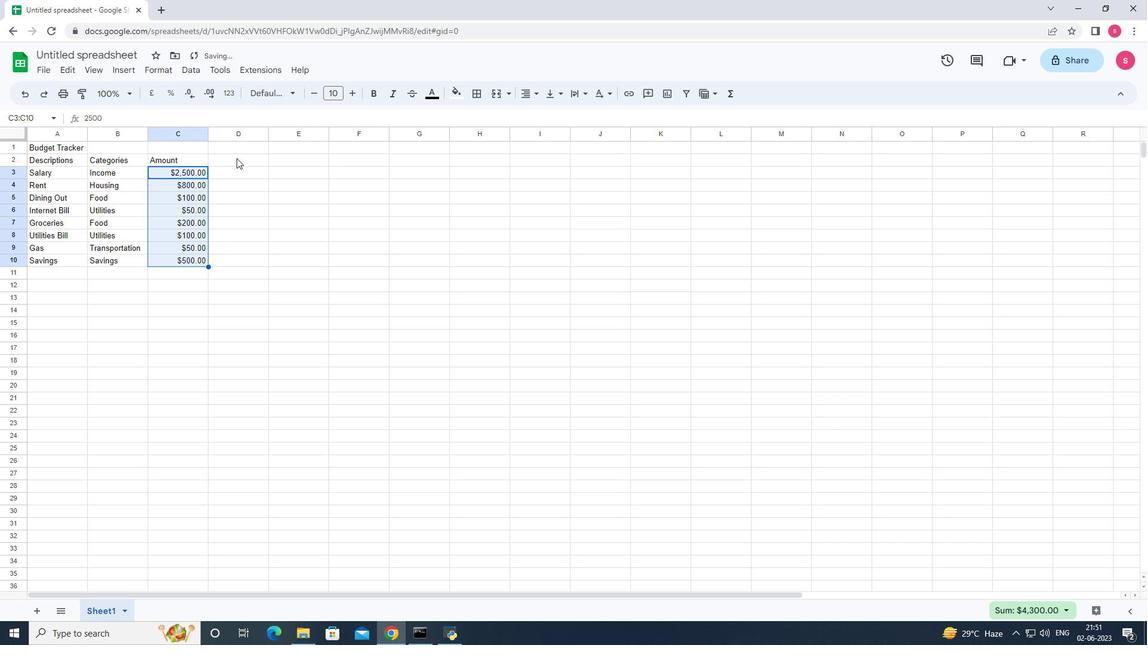 
Action: Key pressed <Key.shift>Dates<Key.enter>2023-05-01<Key.enter>2023-05-05<Key.enter>2023-05-10<Key.enter>2023-05-15<Key.enter>2023-05-19<Key.enter>2023-05-22<Key.enter>2023-05-25<Key.enter>2023-05-30<Key.enter><Key.right><Key.up><Key.up><Key.up><Key.up><Key.up><Key.up><Key.up><Key.up><Key.up><Key.shift>Income/<Key.space><Key.shift>Expense<Key.enter><Key.shift><Key.shift><Key.shift><Key.shift><Key.shift><Key.shift><Key.shift><Key.shift><Key.shift><Key.shift><Key.shift><Key.shift><Key.shift><Key.shift><Key.shift><Key.shift>Income<Key.space><Key.enter><Key.shift>Expense<Key.enter><Key.shift>Expense<Key.enter><Key.shift>Expense<Key.enter><Key.shift>Expense<Key.enter><Key.shift>EWex<Key.backspace><Key.backspace><Key.backspace>xpense<Key.enter><Key.shift>Expense<Key.enter><Key.shift><Key.shift><Key.shift><Key.shift><Key.shift><Key.shift>Income<Key.right>
Screenshot: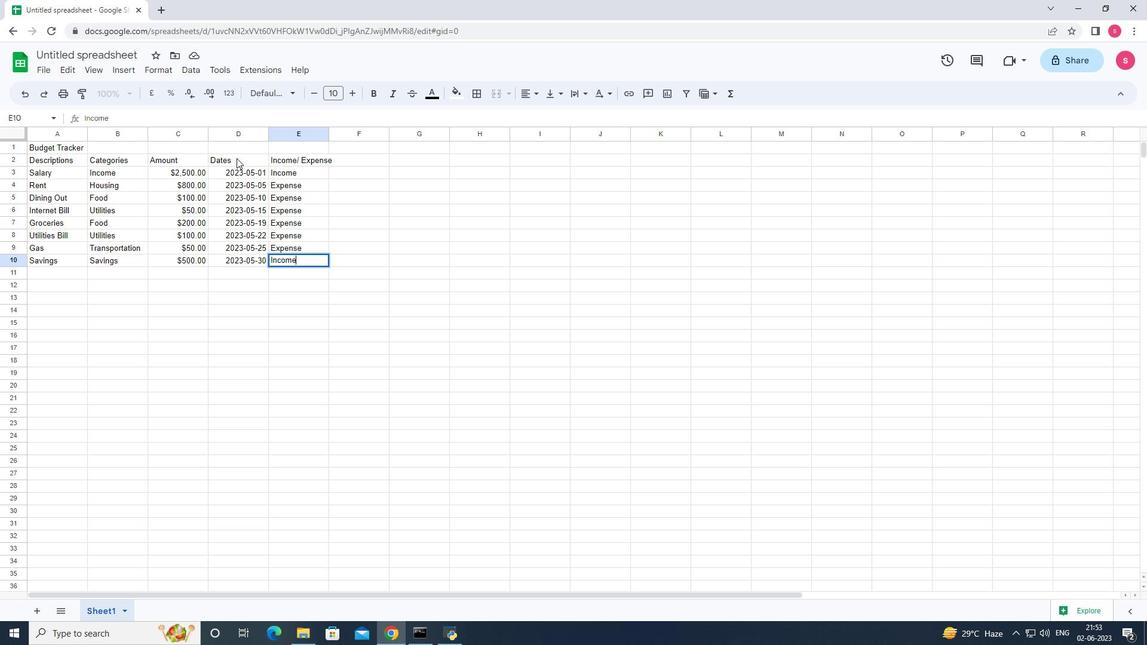 
Action: Mouse moved to (66, 53)
Screenshot: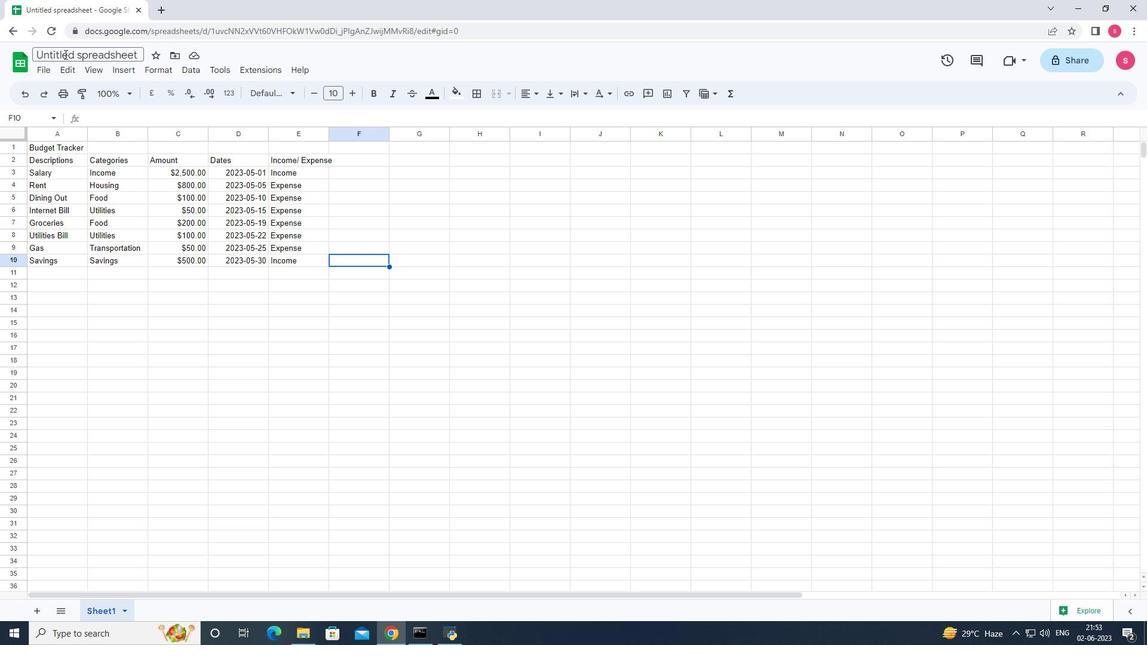 
Action: Mouse pressed left at (66, 53)
Screenshot: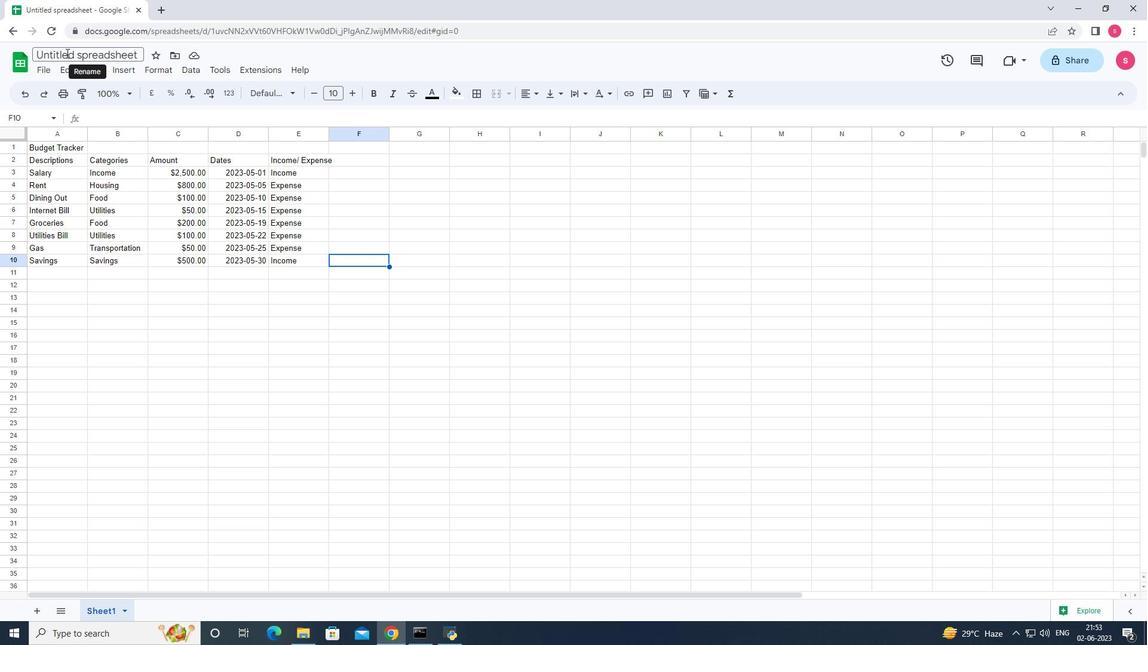 
Action: Key pressed <Key.backspace><Key.shift><Key.shift><Key.shift><Key.shift><Key.shift>Dashbo<Key.backspace>oae<Key.backspace>rd<Key.right><Key.shift><Key.shift><Key.shift><Key.shift><Key.shift><Key.shift><Key.shift><Key.shift><Key.shift><Key.shift>Tax<Key.shift>Advice<Key.shift>B<Key.backspace>oo<Key.backspace><Key.backspace>book
Screenshot: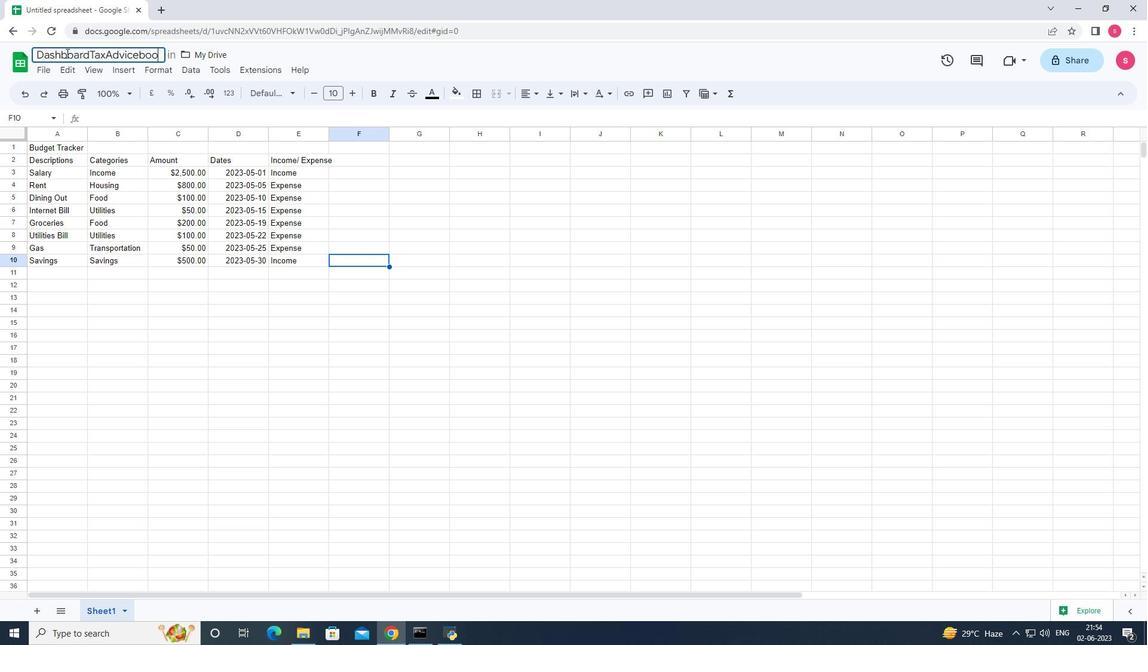 
Action: Mouse moved to (416, 303)
Screenshot: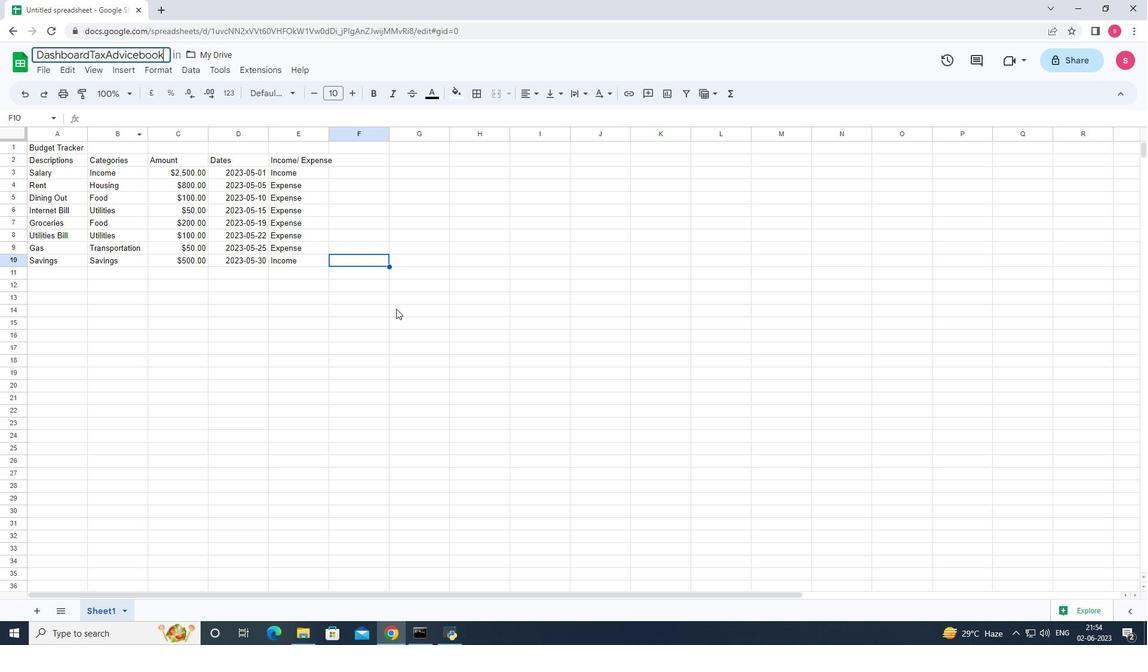 
Action: Mouse pressed left at (416, 303)
Screenshot: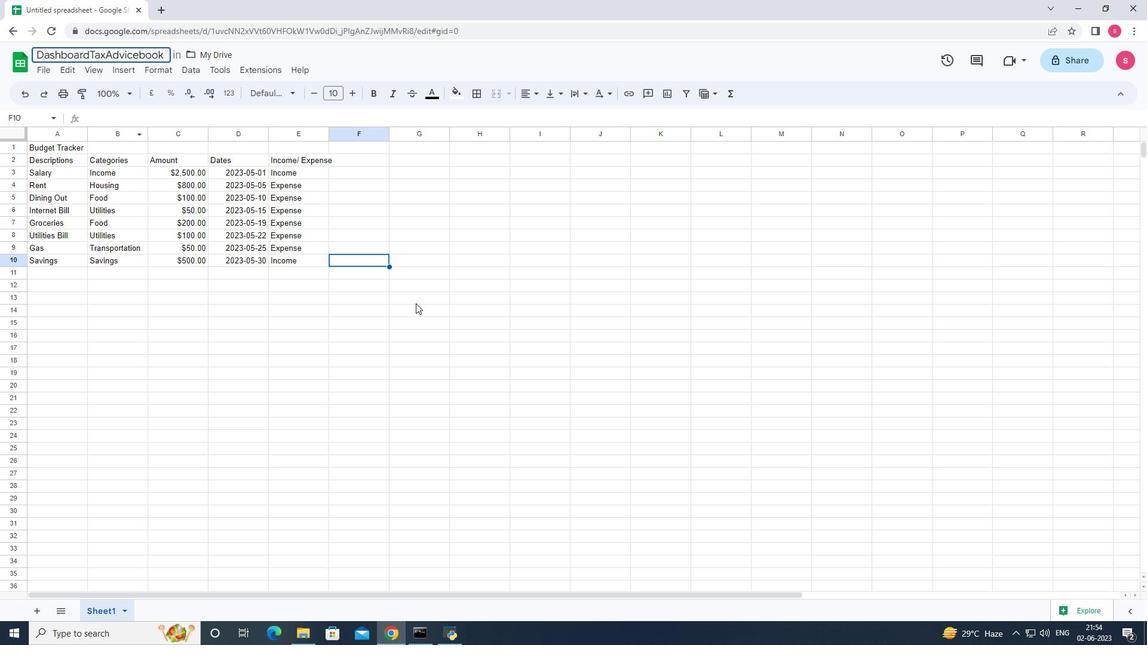 
Action: Mouse moved to (87, 133)
Screenshot: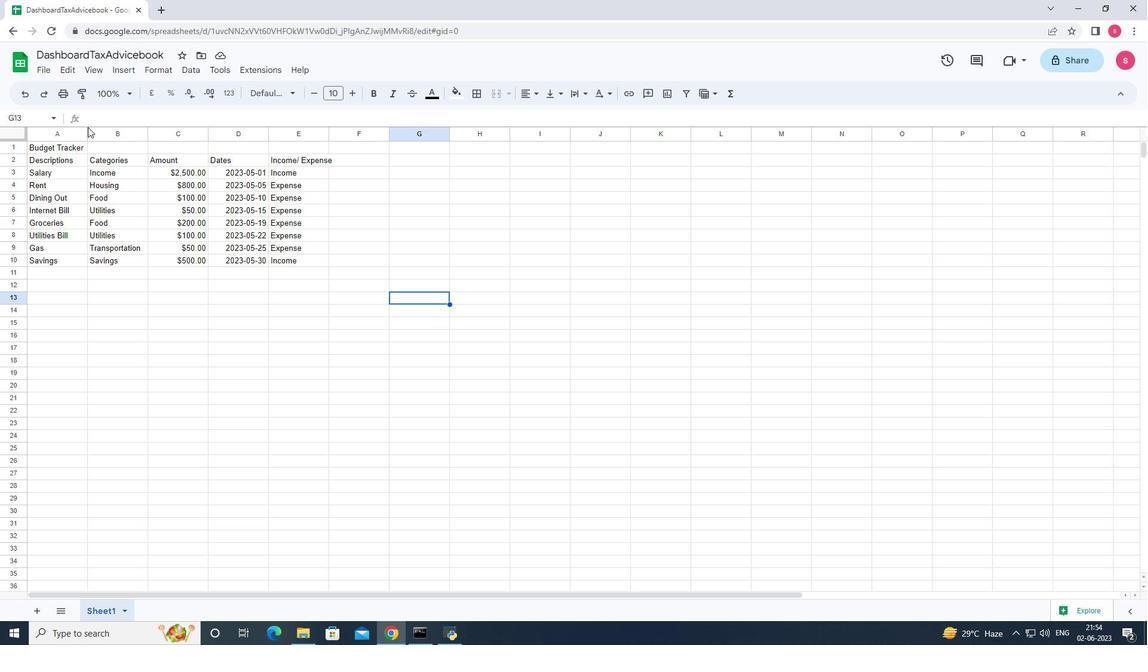 
Action: Mouse pressed left at (87, 133)
Screenshot: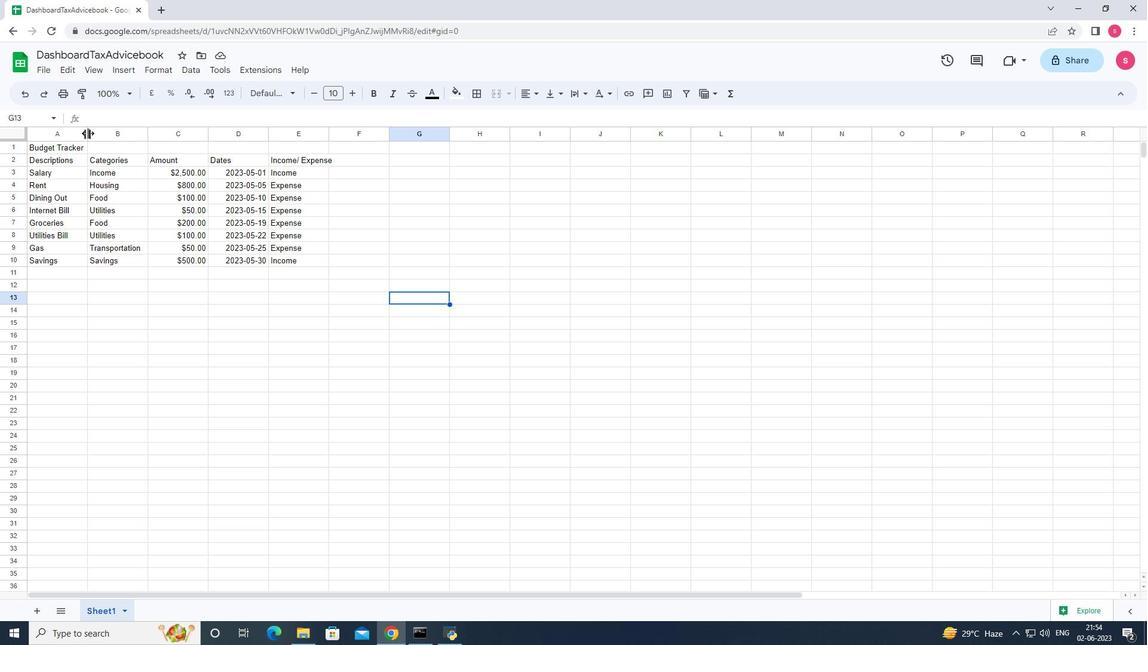 
Action: Mouse pressed left at (87, 133)
Screenshot: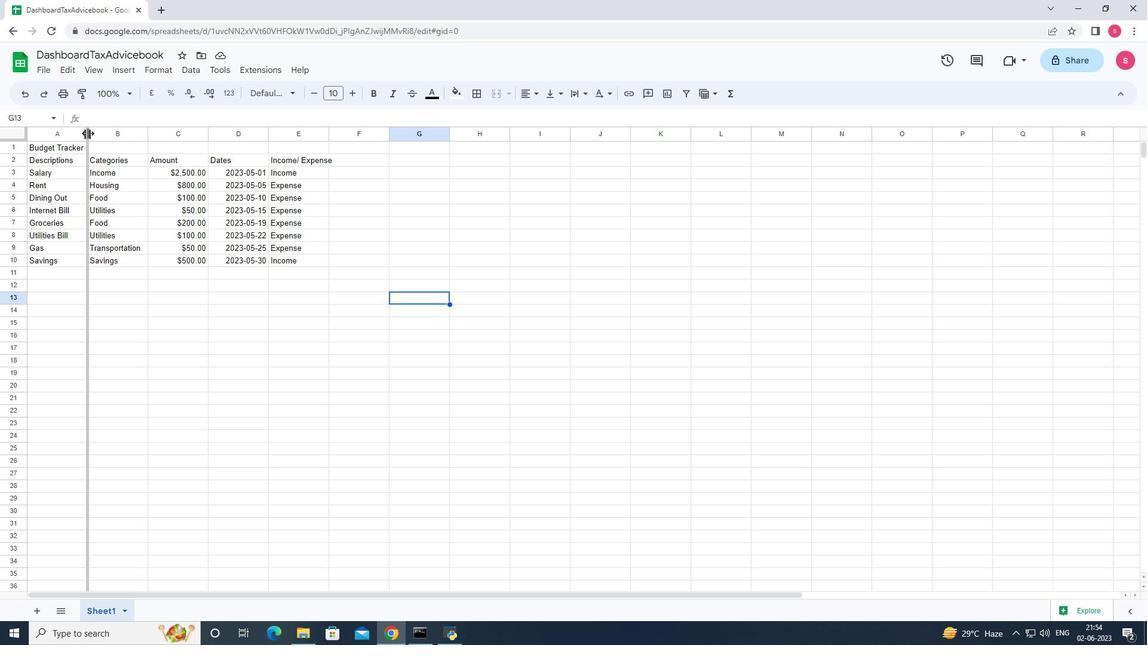 
Action: Mouse moved to (145, 136)
Screenshot: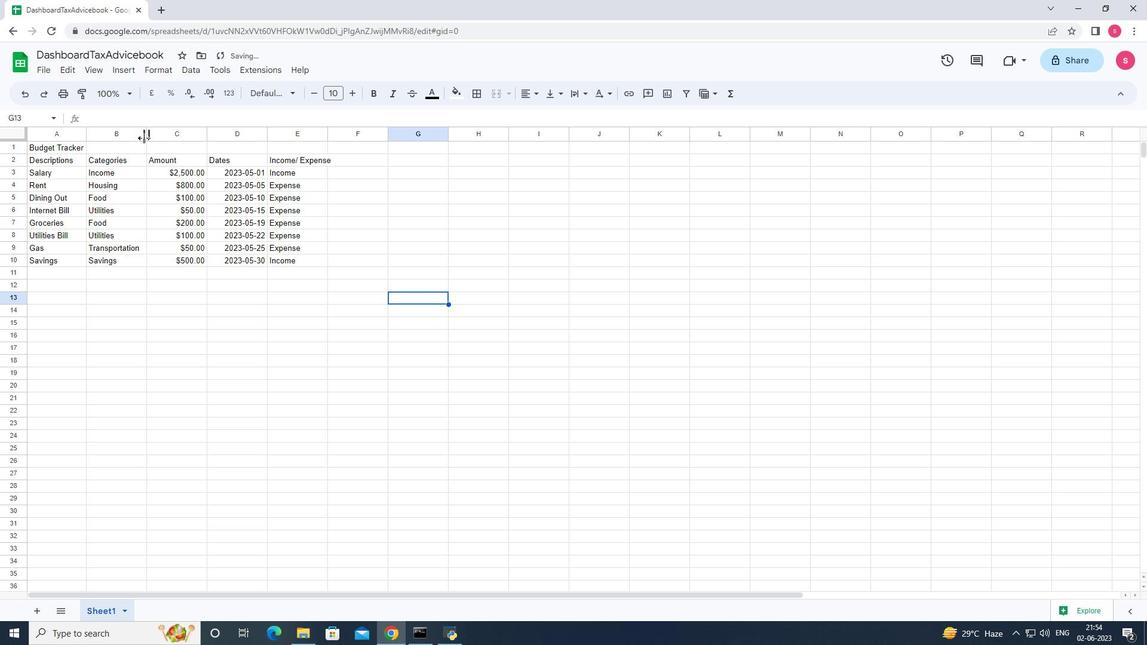 
Action: Mouse pressed left at (145, 136)
Screenshot: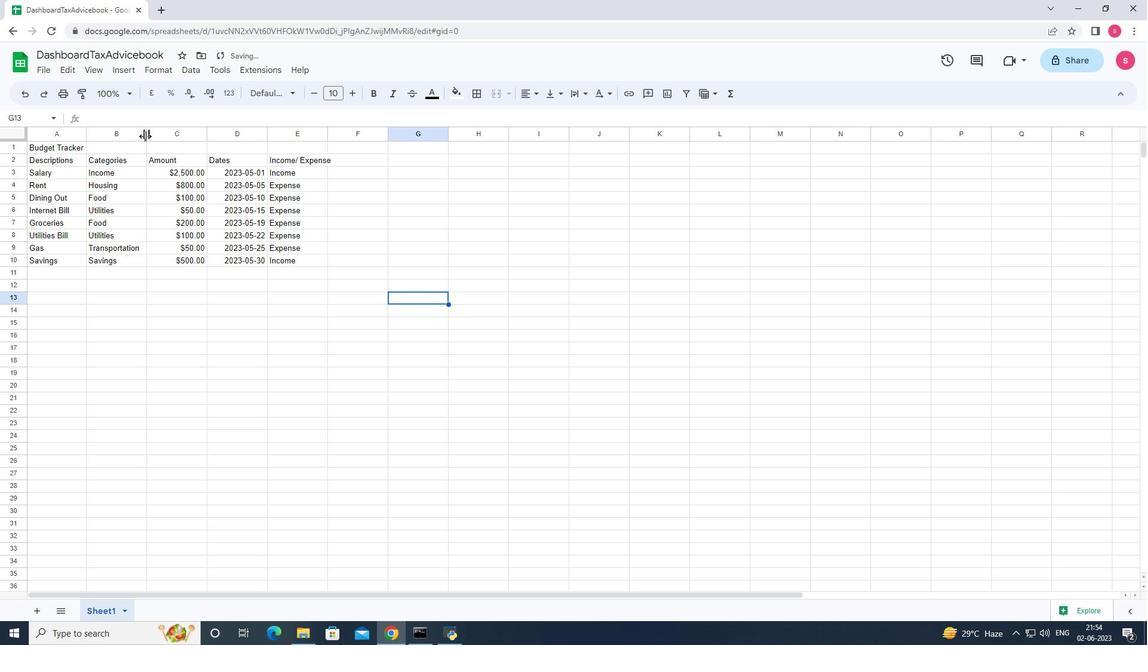 
Action: Mouse pressed left at (145, 136)
Screenshot: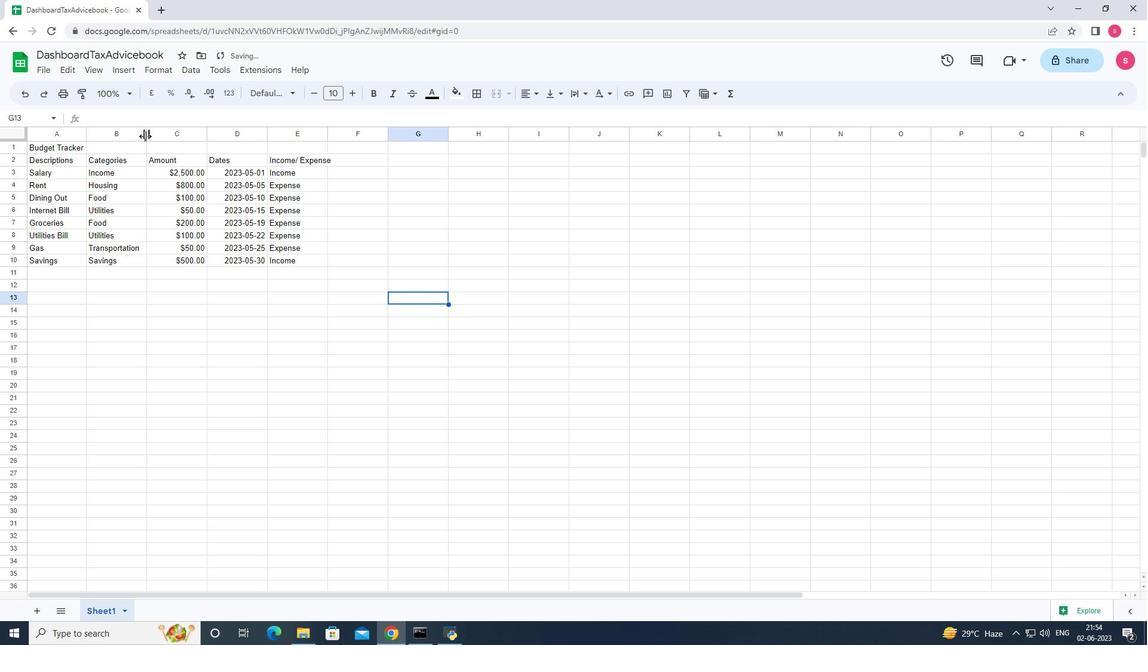 
Action: Mouse moved to (202, 138)
Screenshot: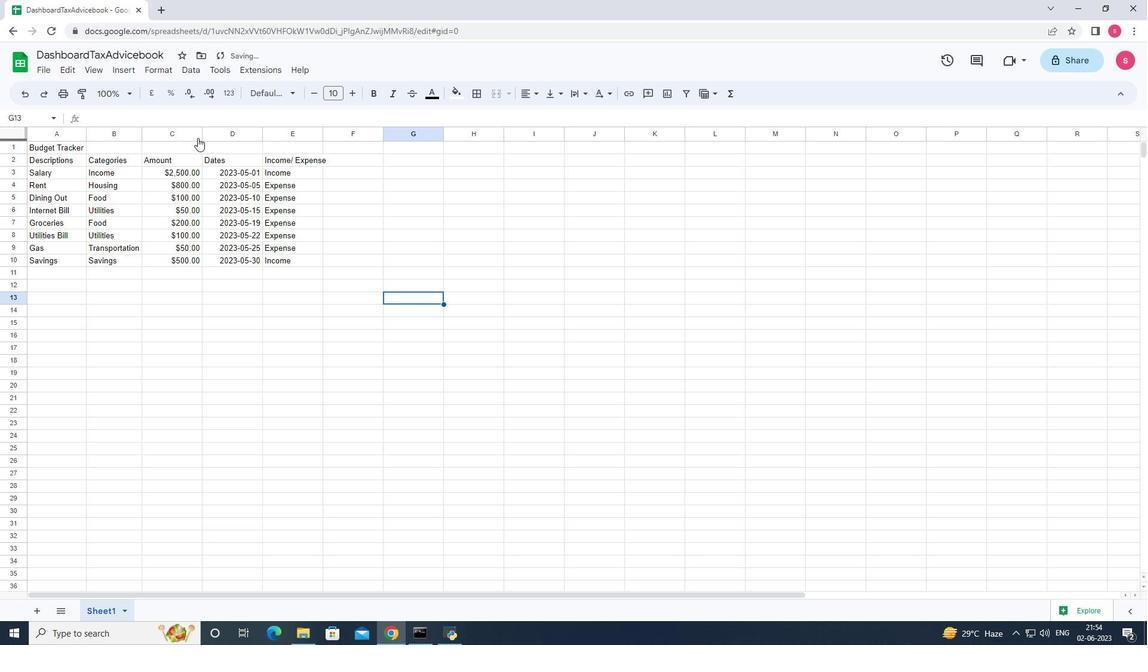 
Action: Mouse pressed left at (202, 138)
Screenshot: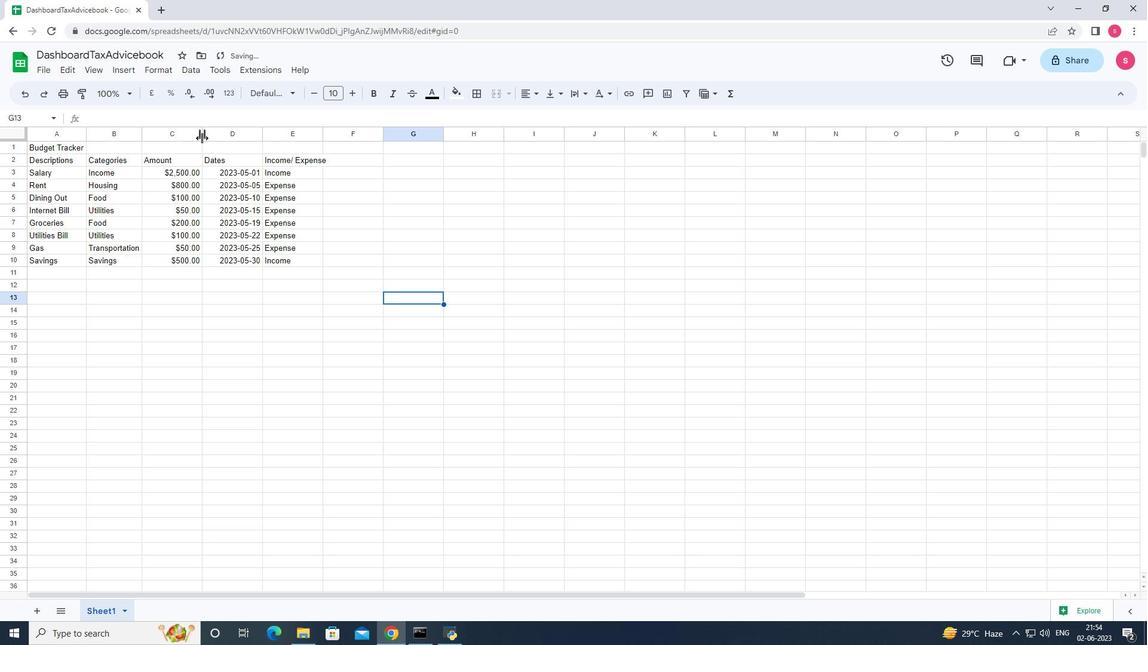 
Action: Mouse pressed left at (202, 138)
Screenshot: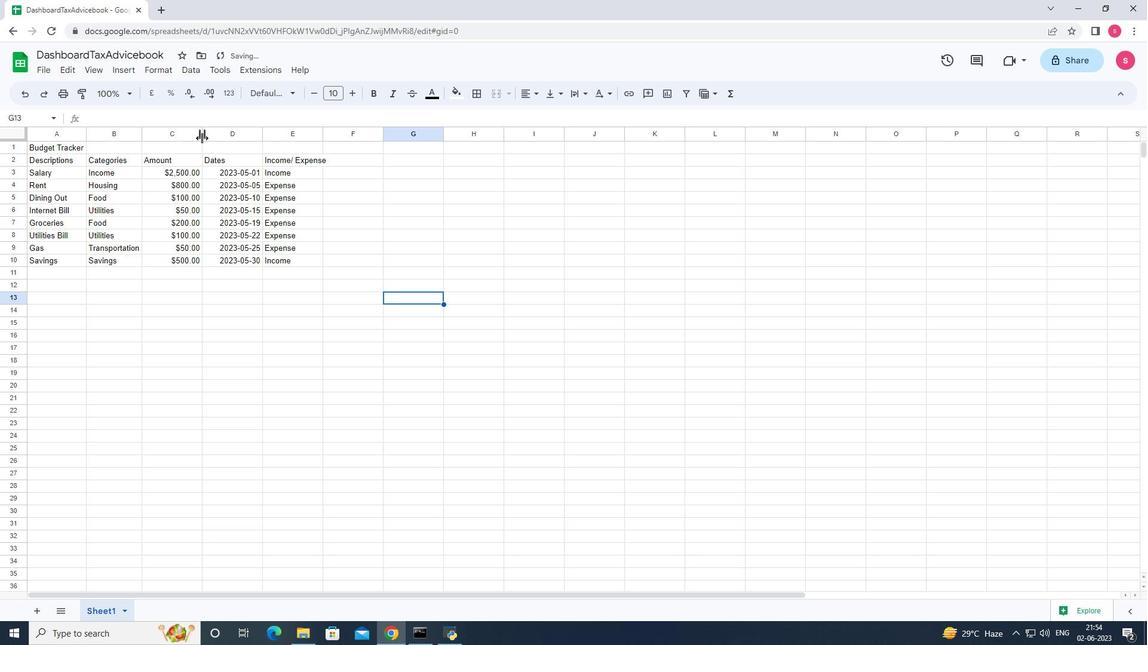 
Action: Mouse moved to (241, 133)
Screenshot: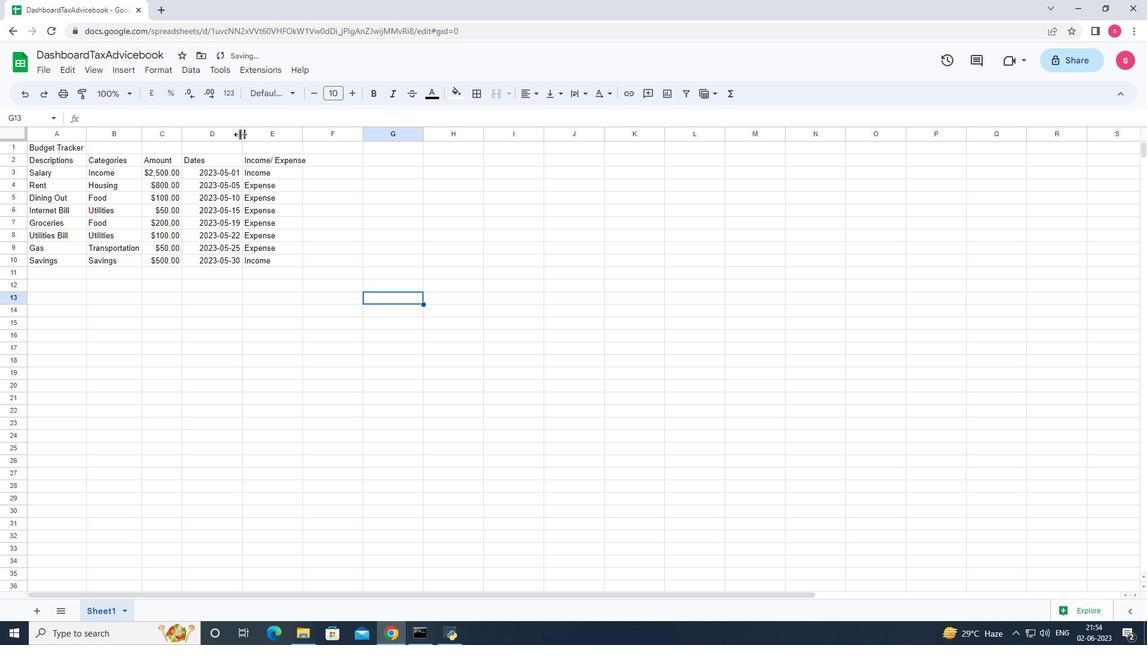 
Action: Mouse pressed left at (241, 133)
Screenshot: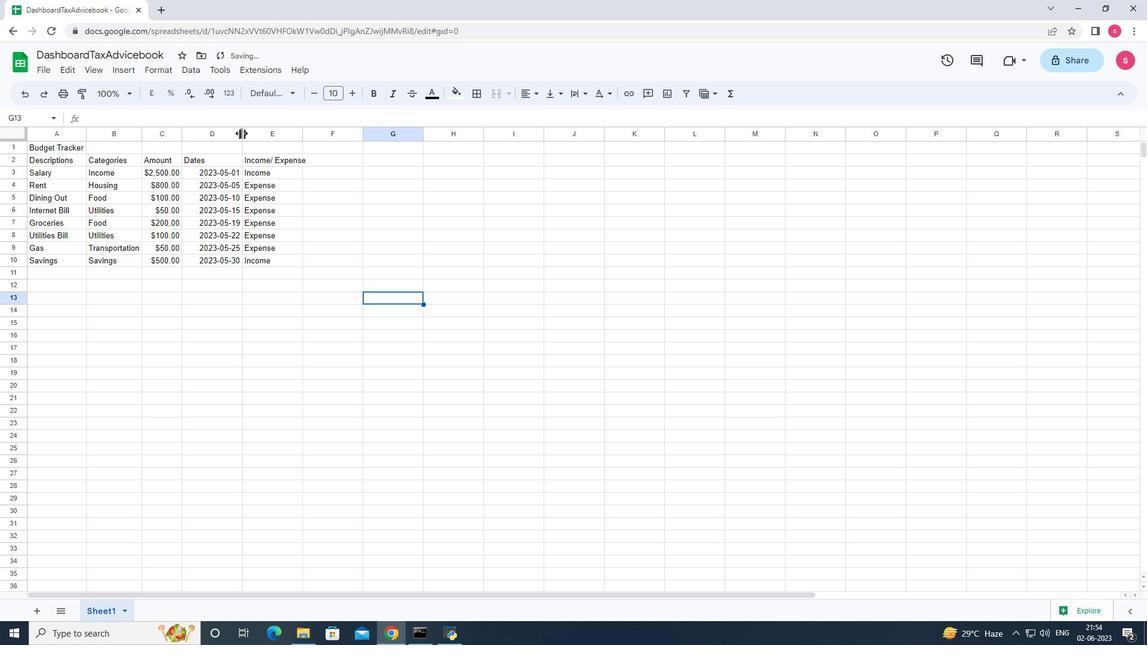 
Action: Mouse pressed left at (241, 133)
Screenshot: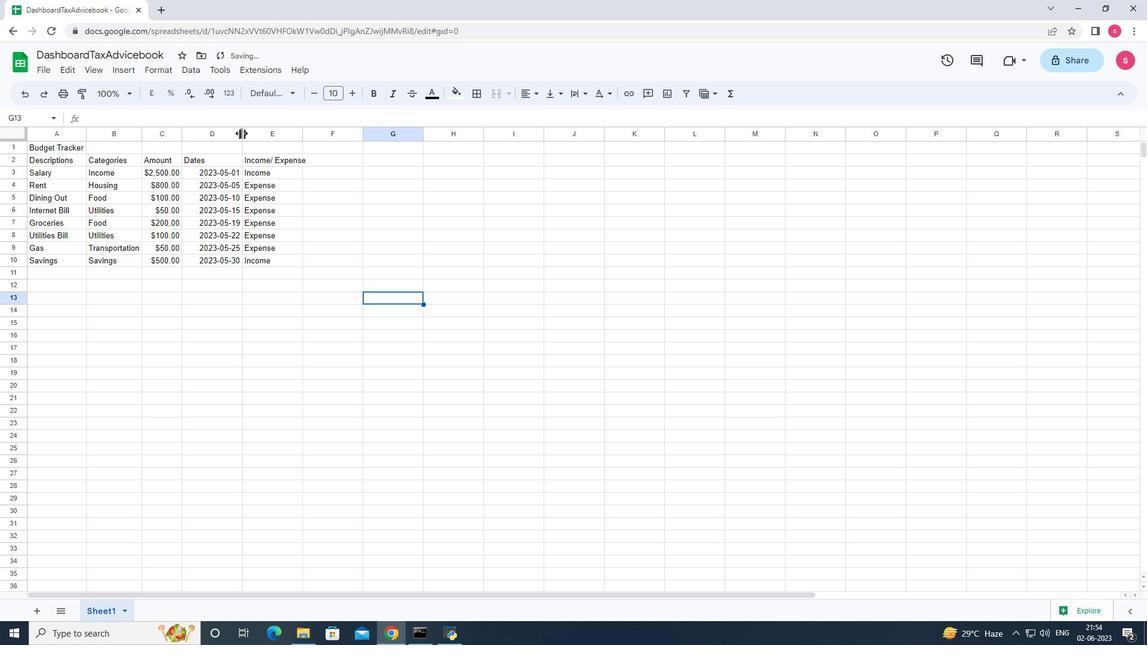 
Action: Mouse moved to (286, 133)
Screenshot: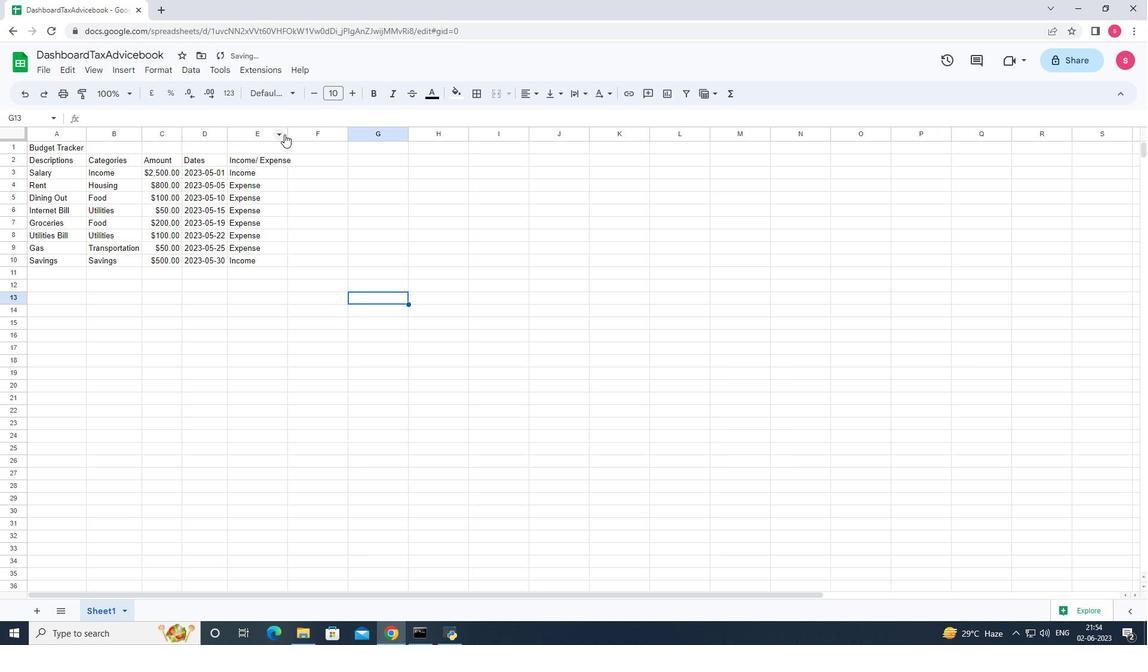
Action: Mouse pressed left at (286, 133)
Screenshot: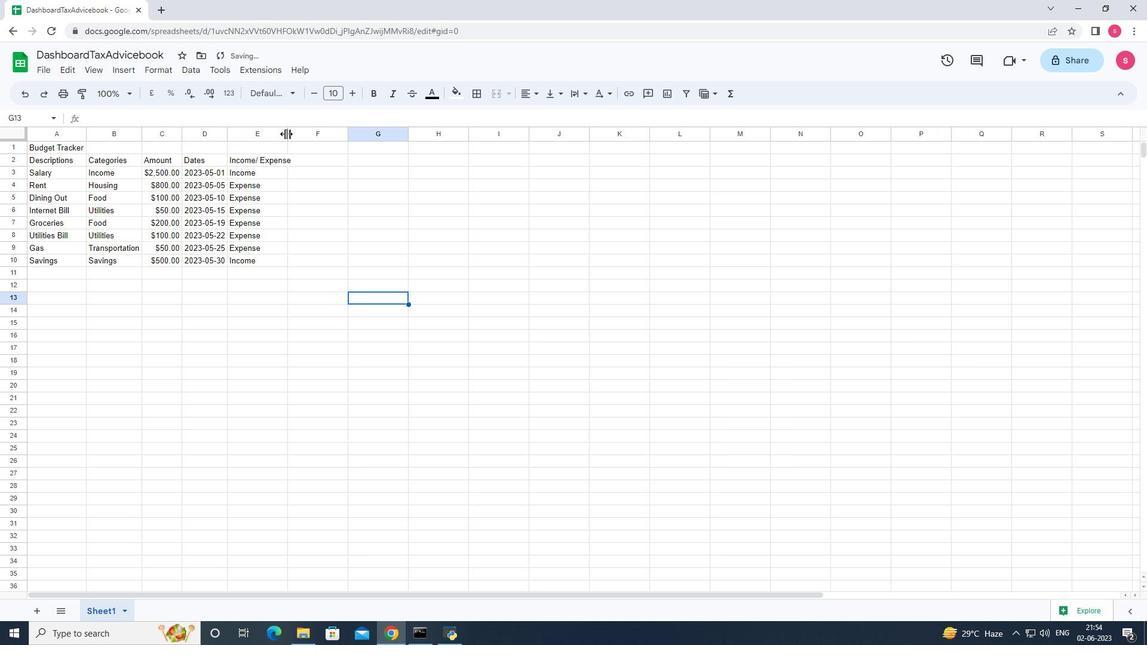 
Action: Mouse pressed left at (286, 133)
Screenshot: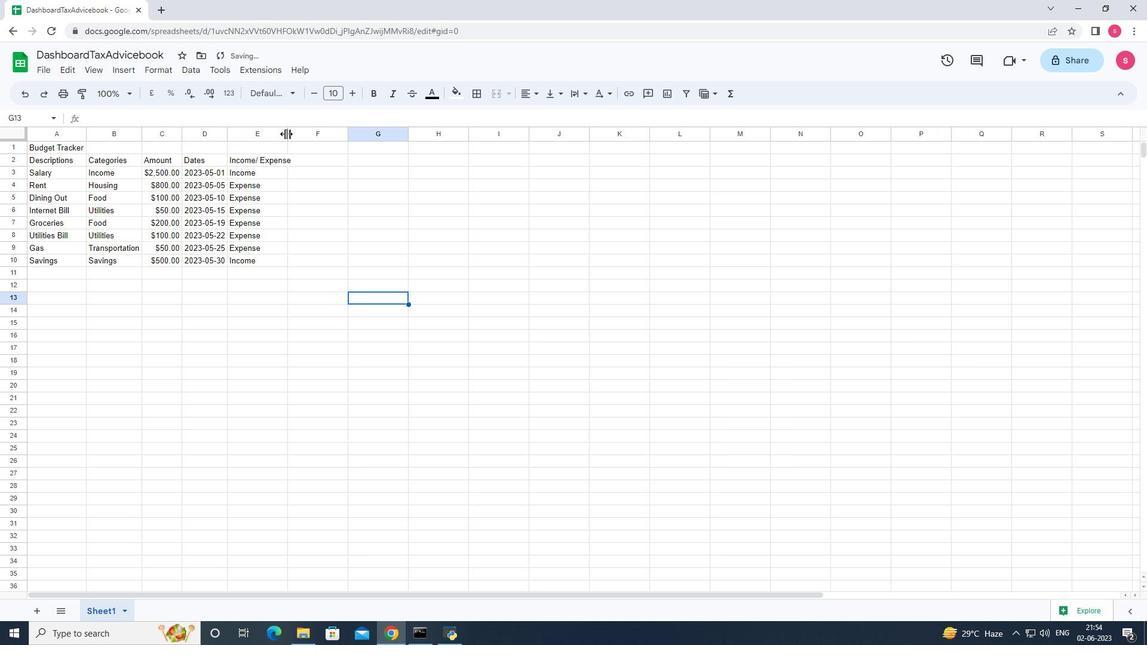 
Action: Mouse moved to (305, 208)
Screenshot: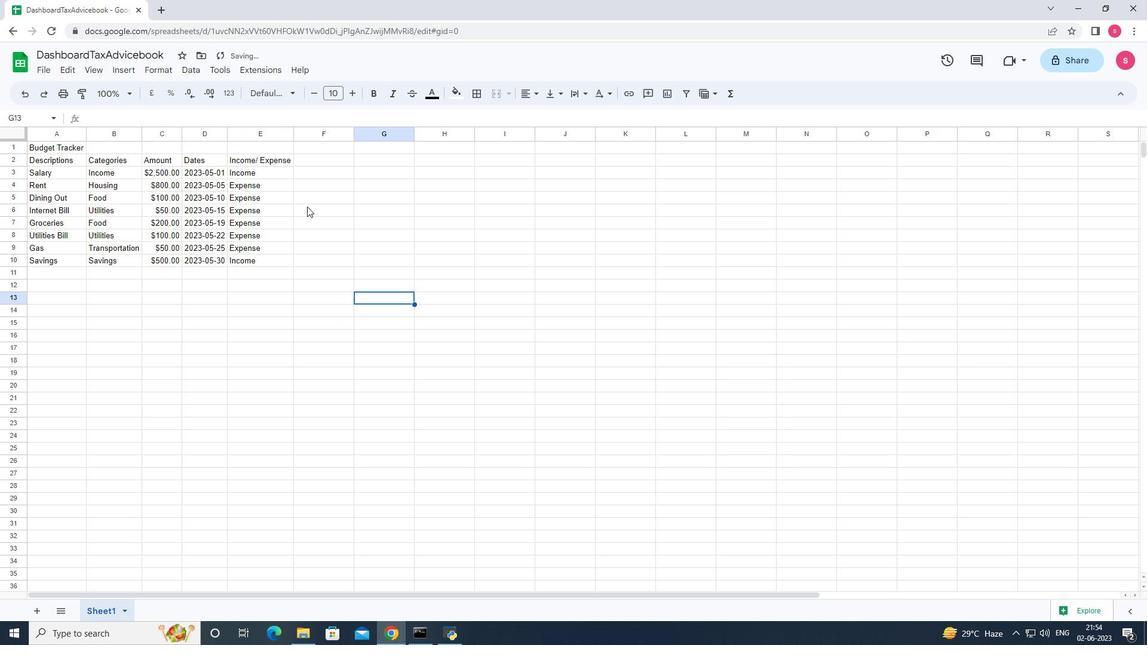 
Action: Key pressed ctrl+S
Screenshot: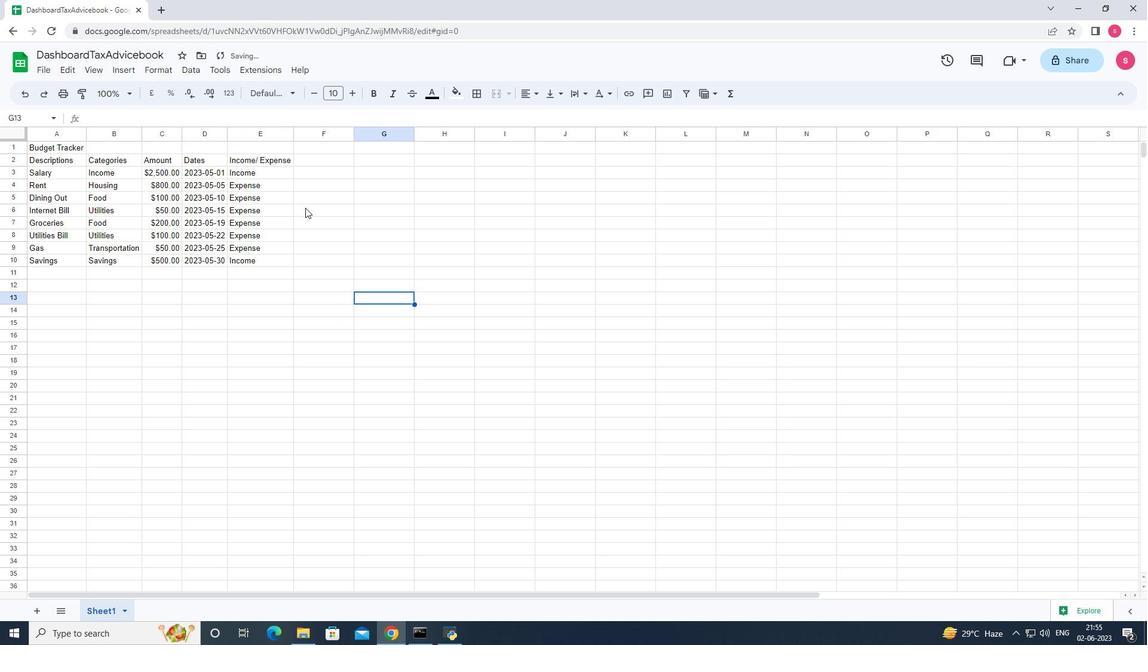
